 Task: Open a blank worksheet and write heading  Make a employee details data  Add 10 employee name:-  'Ethan Reynolds, Olivia Thompson, Benjamin Martinez, Emma Davis, Alexander Mitchell, Ava Rodriguez, Daniel Anderson, Mia Lewis, Christopher Scott, Sophia Harris.'in January Last week sales are  1000 to 1010. Department:-  Sales, HR, Finance, Marketing, IT, Operations, Finance, HR, Sales, Marketing. Position:-  Sales Manager, HR Manager, Accountant, Marketing Specialist, IT Specialist, Operations Manager, Financial Analyst, HR Assistant, Sales Representative, Marketing Assistant.Salary (USD):-  5000,4500,4000, 3800, 4200, 5200, 3800, 2800, 3200, 2500.Start Date:-  1/15/2020,7/1/2019, 3/10/2021,2/5/2022, 11/30/2018,6/15/2020, 9/1/2021,4/20/2022, 2/10/2019,9/5/2020. Save page analysisSalesPerformance
Action: Key pressed <Key.shift><Key.shift><Key.shift><Key.shift><Key.shift><Key.shift><Key.shift><Key.shift><Key.shift><Key.shift><Key.shift><Key.shift><Key.shift><Key.shift><Key.shift><Key.shift><Key.shift><Key.shift><Key.shift>Make<Key.space>a<Key.space><Key.shift><Key.shift>Employee<Key.space><Key.shift><Key.shift><Key.shift><Key.shift><Key.shift><Key.shift><Key.shift><Key.shift><Key.shift><Key.shift><Key.shift><Key.shift><Key.shift>Details<Key.space><Key.shift>Data<Key.enter><Key.shift><Key.shift><Key.shift><Key.shift><Key.shift><Key.shift><Key.shift><Key.shift><Key.shift>Names<Key.enter><Key.shift><Key.shift><Key.shift><Key.shift><Key.shift><Key.shift>Ethan<Key.space><Key.shift>Reynolds<Key.enter><Key.shift>Olivia<Key.space><Key.shift>Thompson<Key.enter><Key.shift>Benjamin<Key.space><Key.shift>Martinez<Key.enter><Key.shift>Emma<Key.space><Key.shift>Davis<Key.enter><Key.shift><Key.shift><Key.shift>Alexander<Key.space><Key.shift><Key.shift>Mitchell<Key.enter><Key.shift>Ava<Key.space><Key.shift>Rodriguez<Key.enter><Key.shift>Daniel<Key.space><Key.shift>Anderson<Key.enter><Key.shift><Key.shift><Key.shift><Key.shift><Key.shift><Key.shift><Key.shift><Key.shift><Key.shift><Key.shift><Key.shift><Key.shift><Key.shift><Key.shift><Key.shift><Key.shift><Key.shift><Key.shift><Key.shift><Key.shift><Key.shift><Key.shift><Key.shift><Key.shift><Key.shift>Mia<Key.space><Key.shift>Lw<Key.backspace>ewis<Key.space><Key.backspace><Key.enter><Key.shift>Christopher<Key.enter>
Screenshot: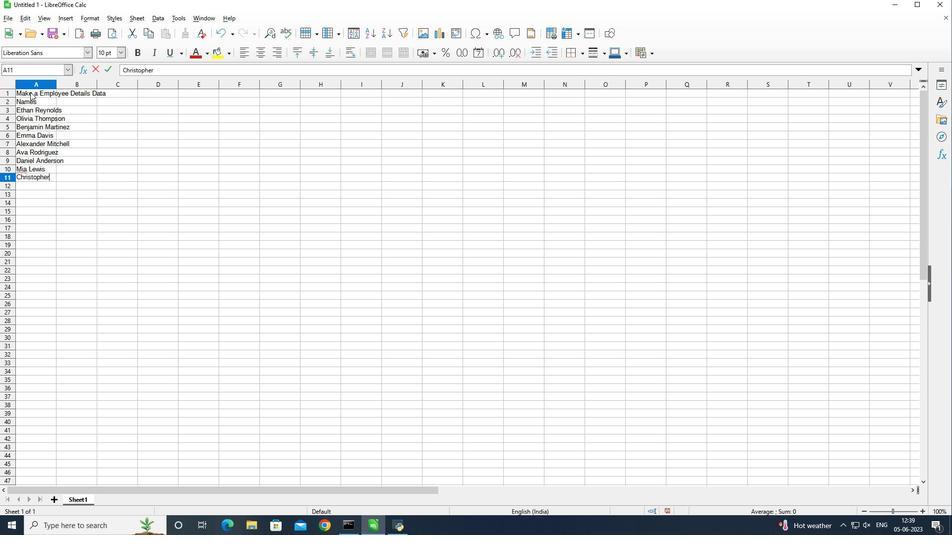 
Action: Mouse moved to (48, 178)
Screenshot: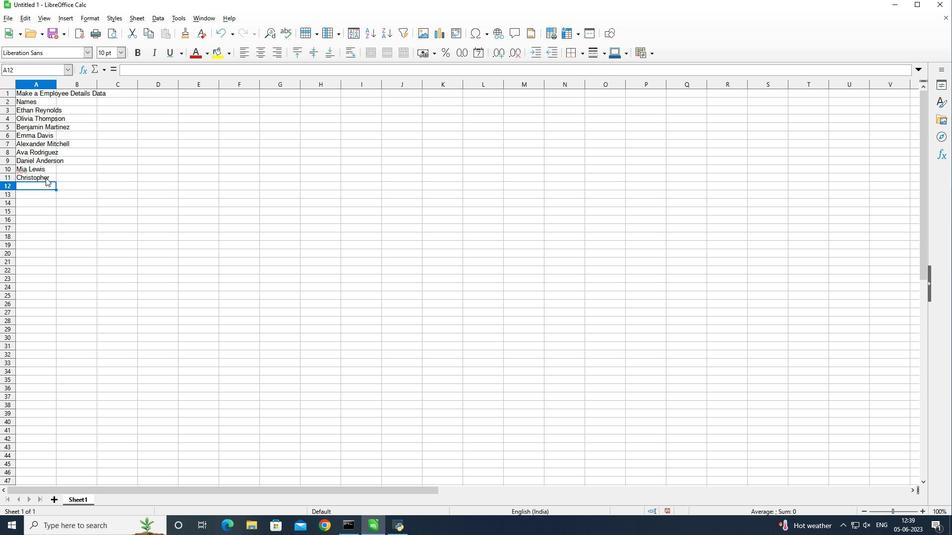 
Action: Mouse pressed left at (48, 178)
Screenshot: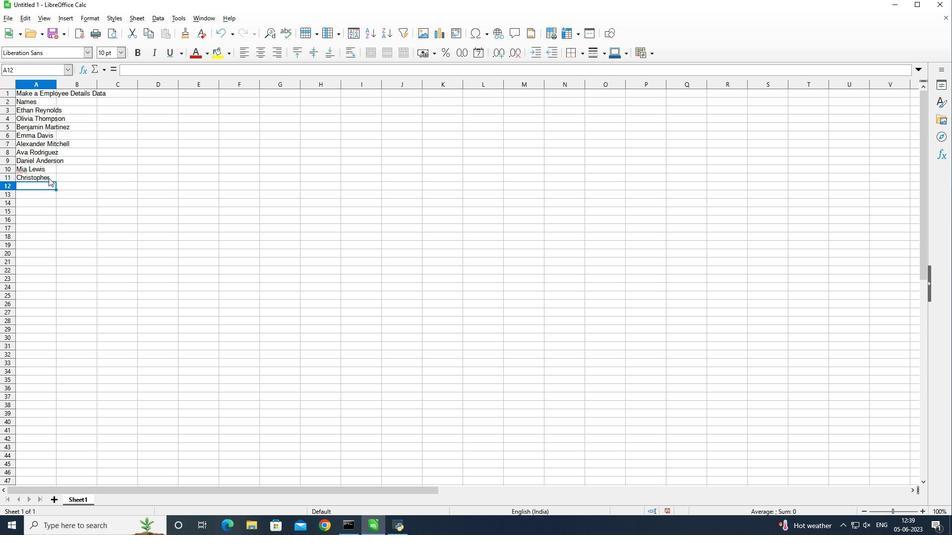 
Action: Mouse pressed left at (48, 178)
Screenshot: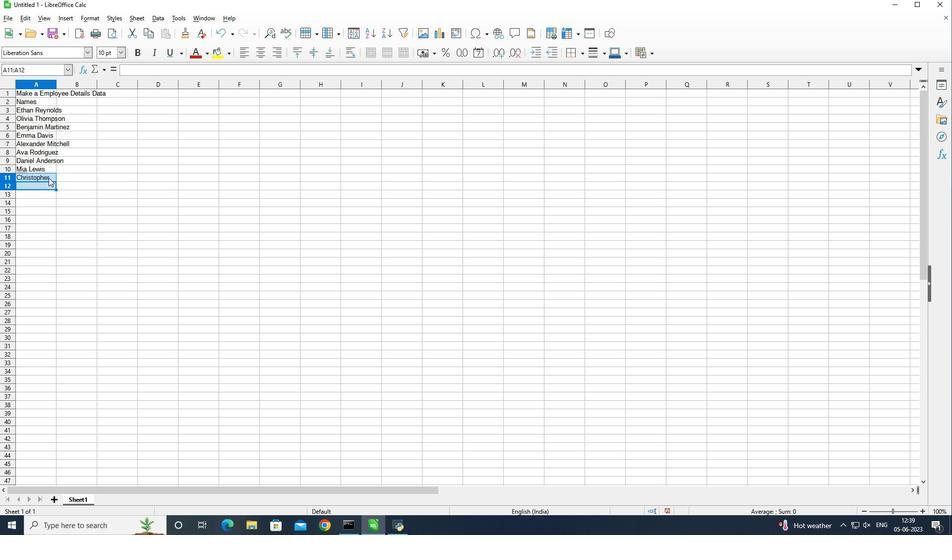 
Action: Mouse moved to (44, 186)
Screenshot: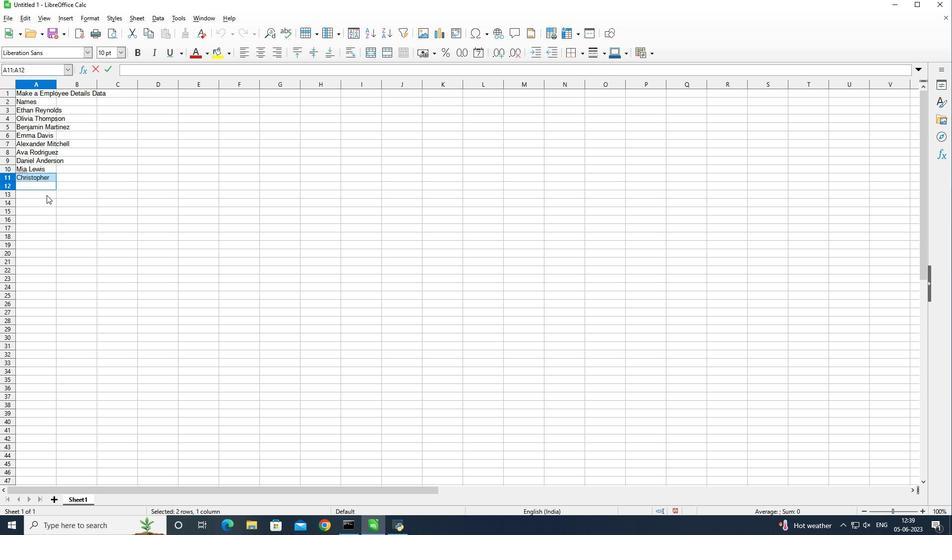 
Action: Mouse pressed left at (44, 186)
Screenshot: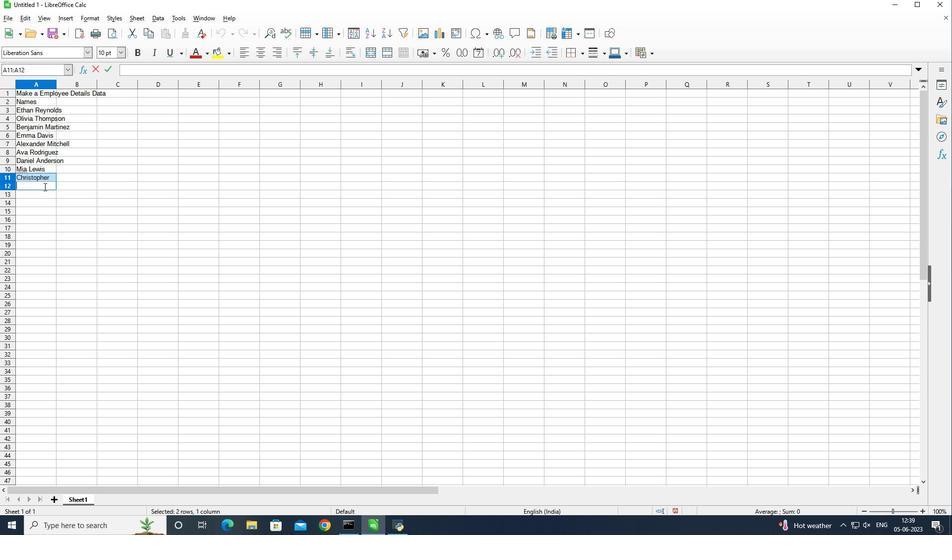 
Action: Mouse moved to (85, 52)
Screenshot: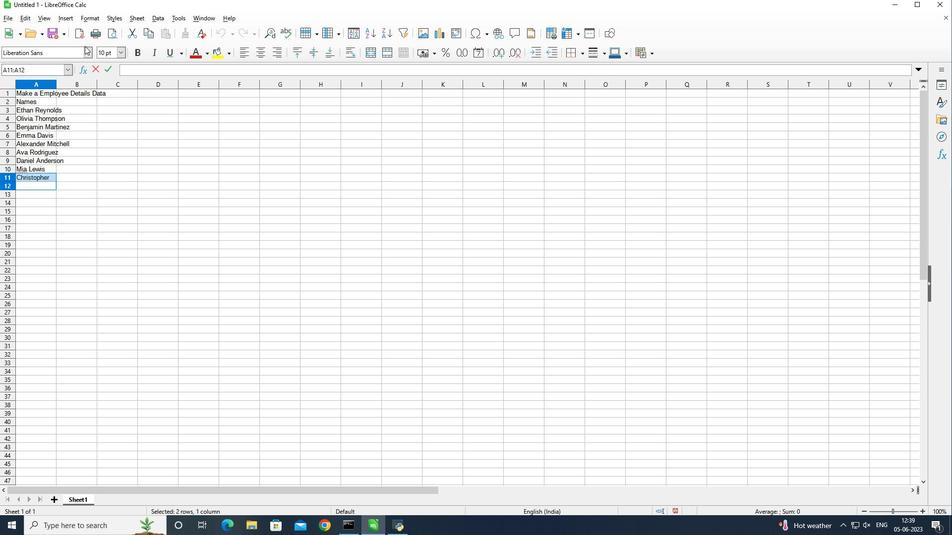 
Action: Mouse pressed left at (85, 52)
Screenshot: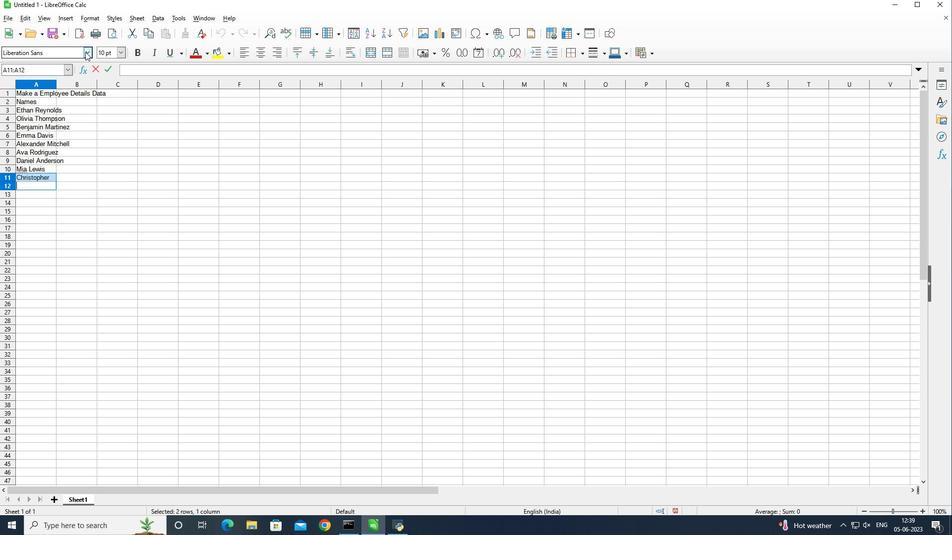 
Action: Mouse moved to (194, 133)
Screenshot: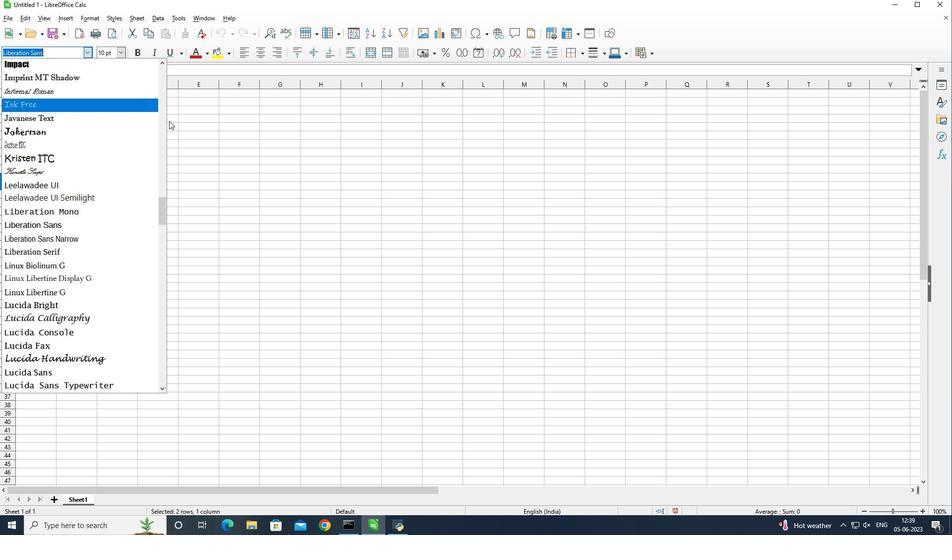 
Action: Mouse pressed left at (194, 133)
Screenshot: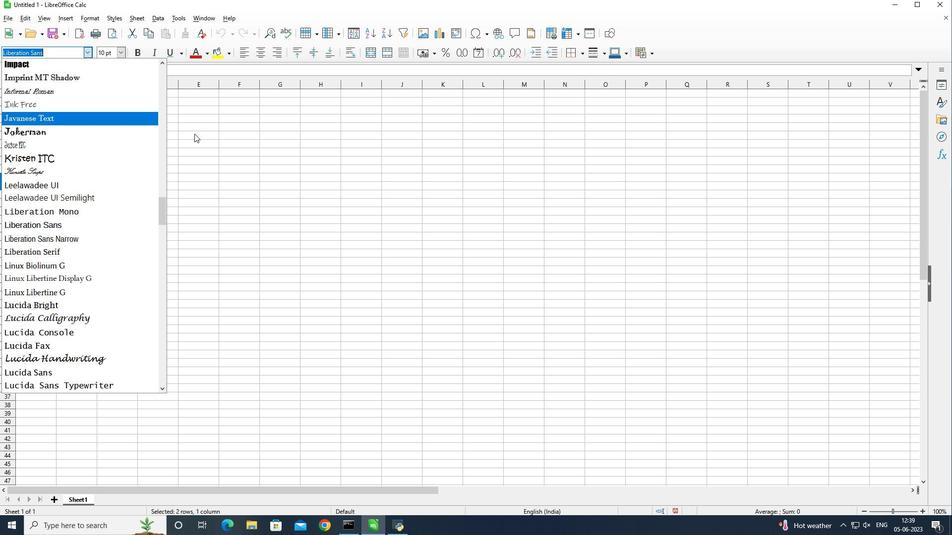 
Action: Mouse moved to (58, 177)
Screenshot: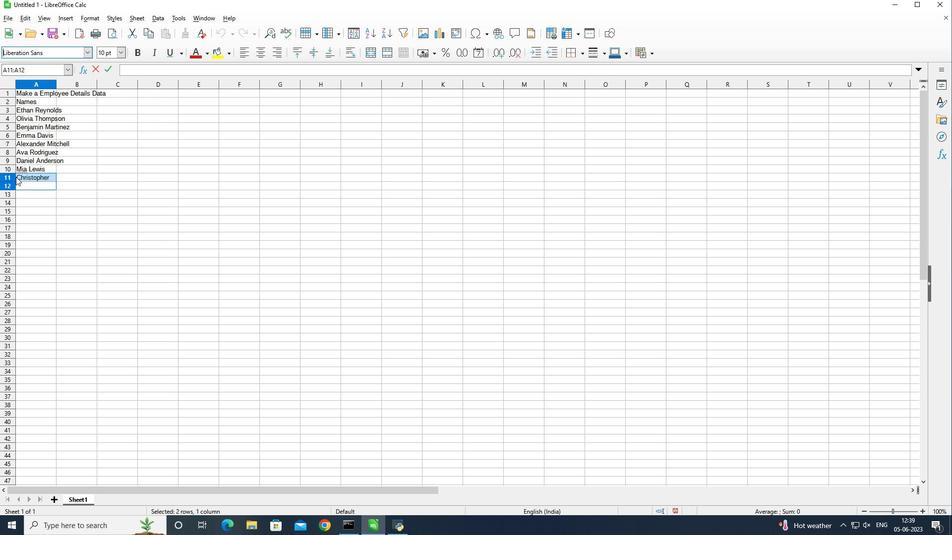 
Action: Mouse pressed left at (58, 177)
Screenshot: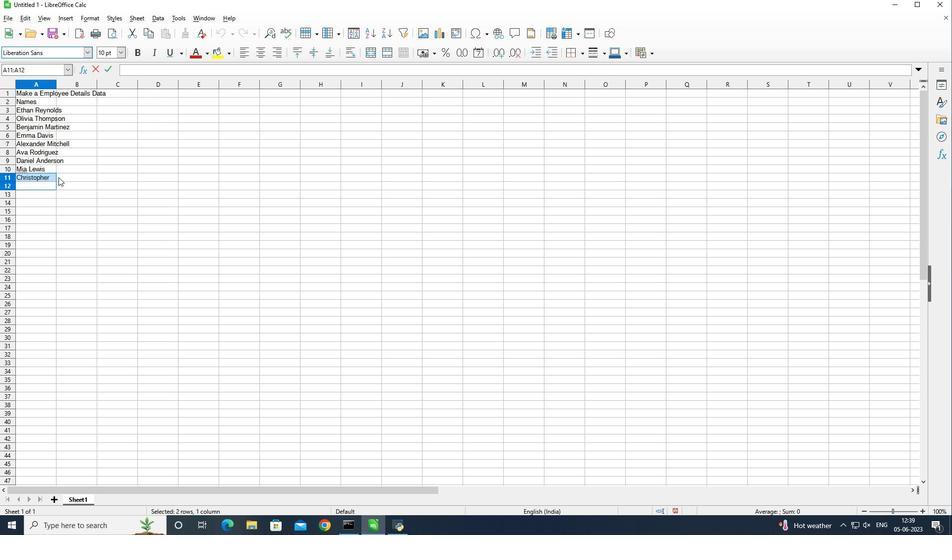 
Action: Mouse moved to (50, 179)
Screenshot: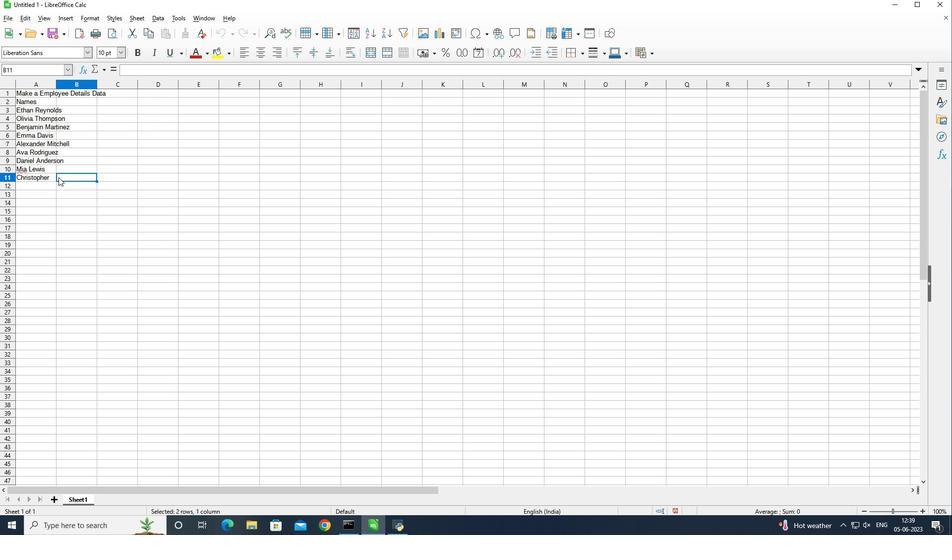
Action: Mouse pressed left at (50, 179)
Screenshot: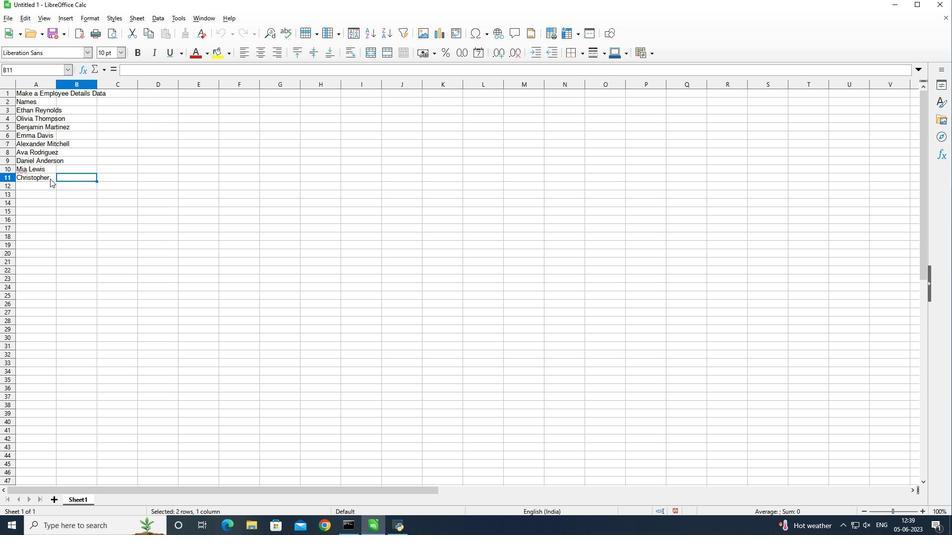 
Action: Mouse moved to (48, 178)
Screenshot: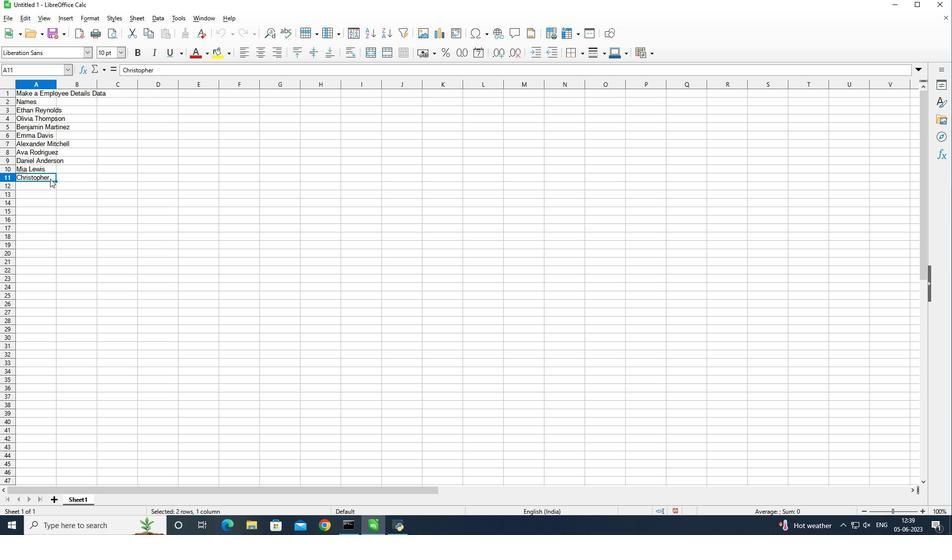 
Action: Mouse pressed left at (48, 178)
Screenshot: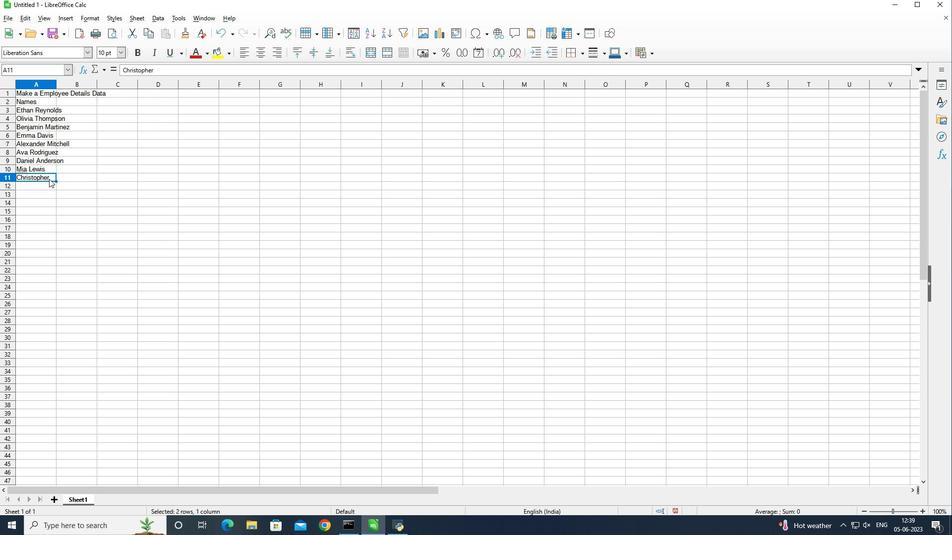 
Action: Mouse pressed left at (48, 178)
Screenshot: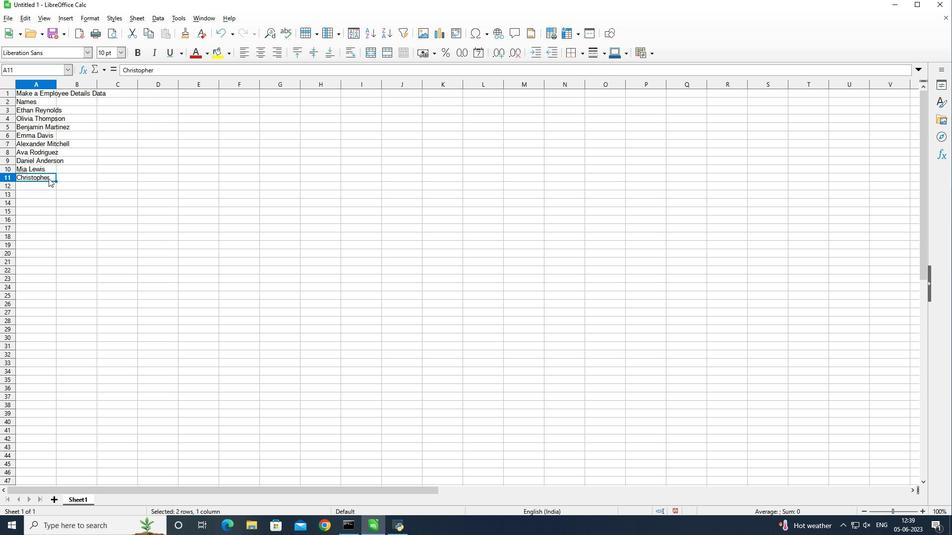 
Action: Mouse moved to (49, 177)
Screenshot: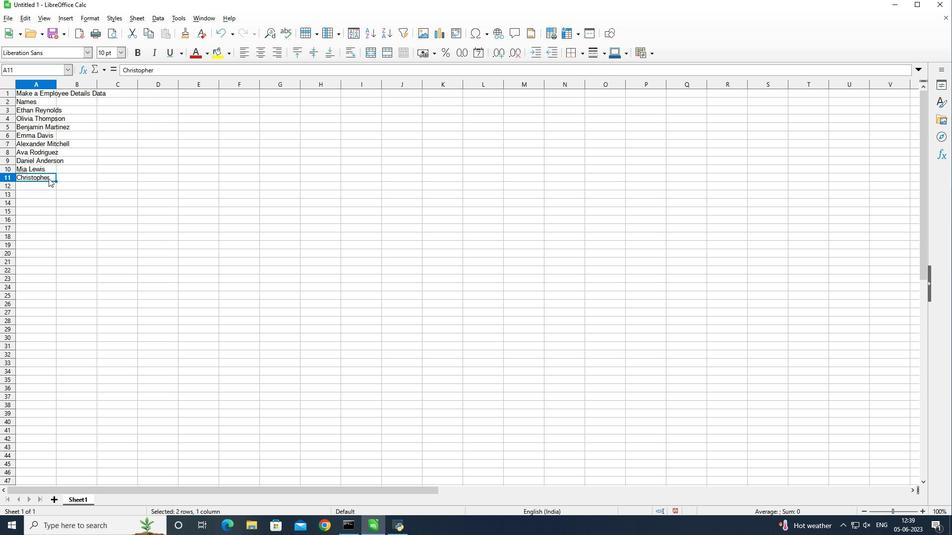 
Action: Mouse pressed left at (49, 177)
Screenshot: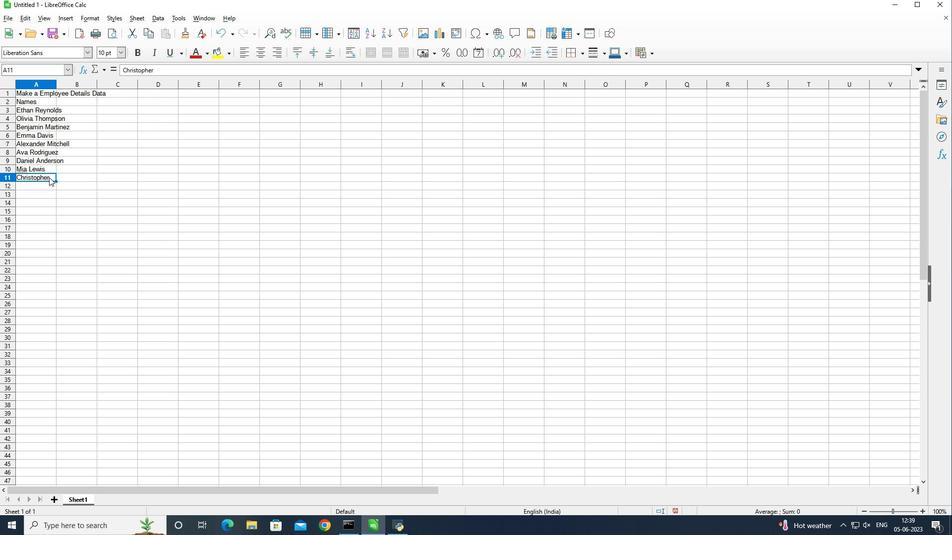 
Action: Mouse pressed left at (49, 177)
Screenshot: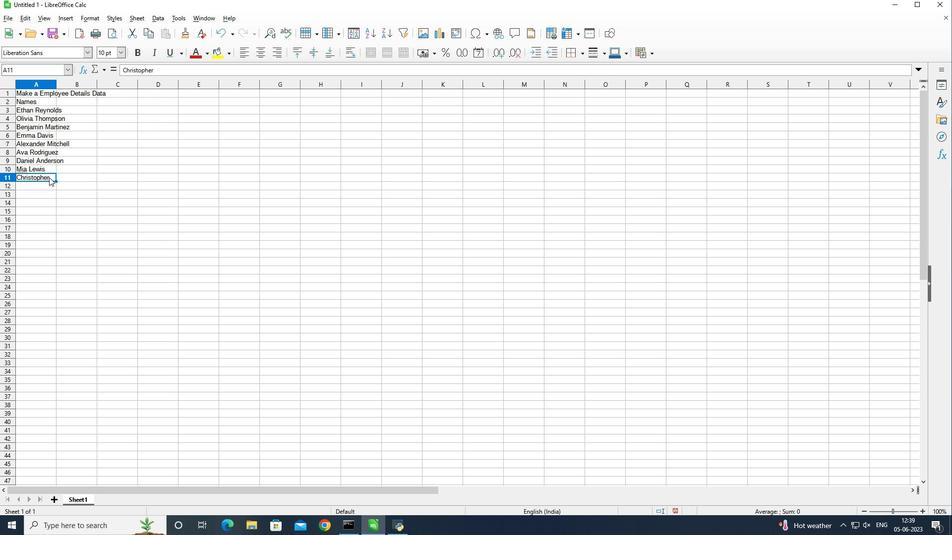 
Action: Mouse moved to (44, 177)
Screenshot: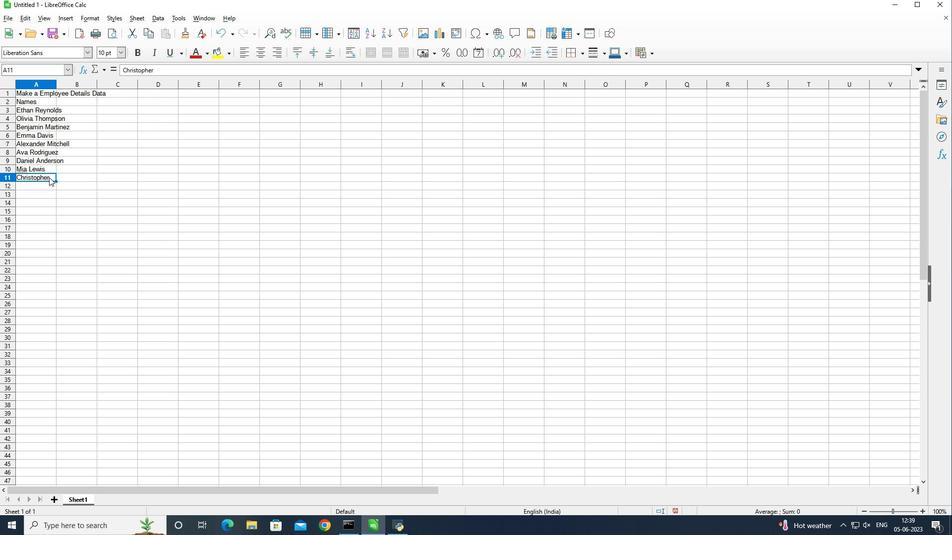 
Action: Mouse pressed left at (44, 177)
Screenshot: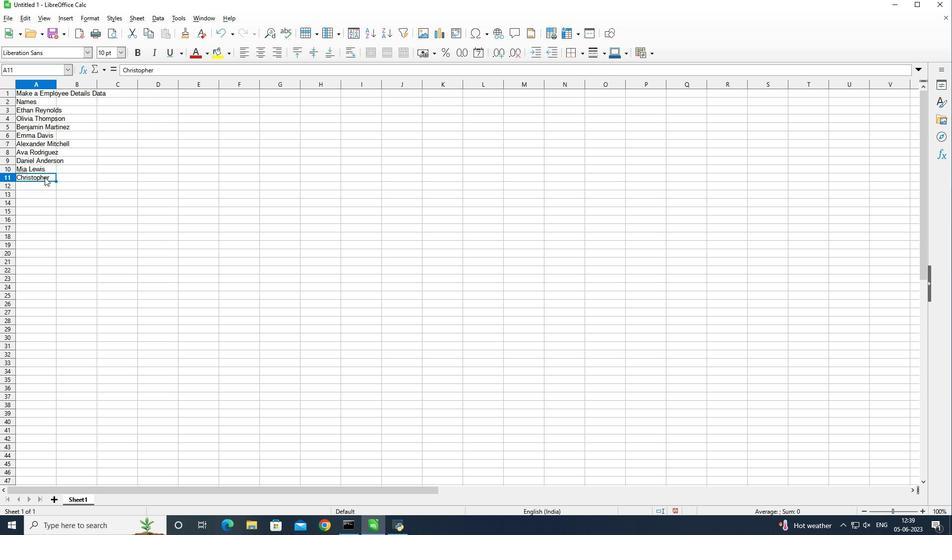 
Action: Mouse pressed left at (44, 177)
Screenshot: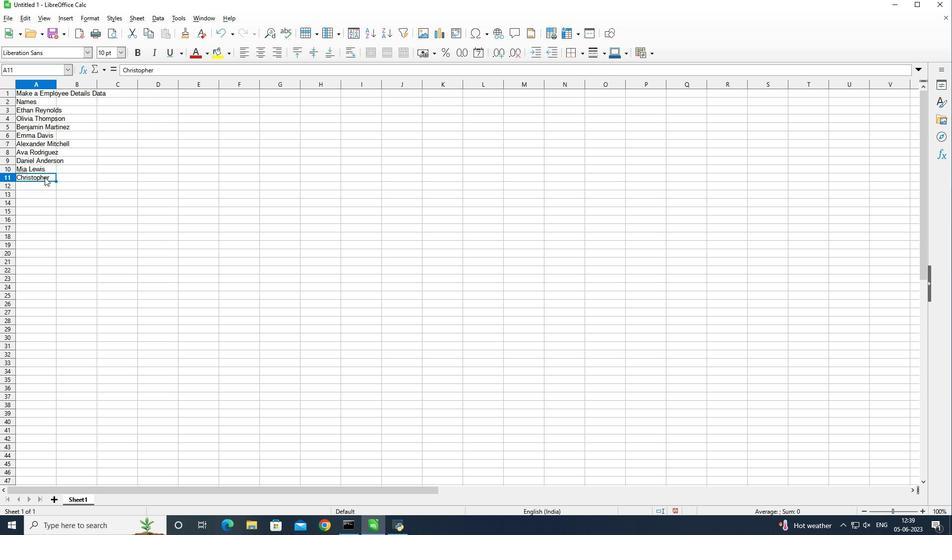
Action: Mouse moved to (44, 183)
Screenshot: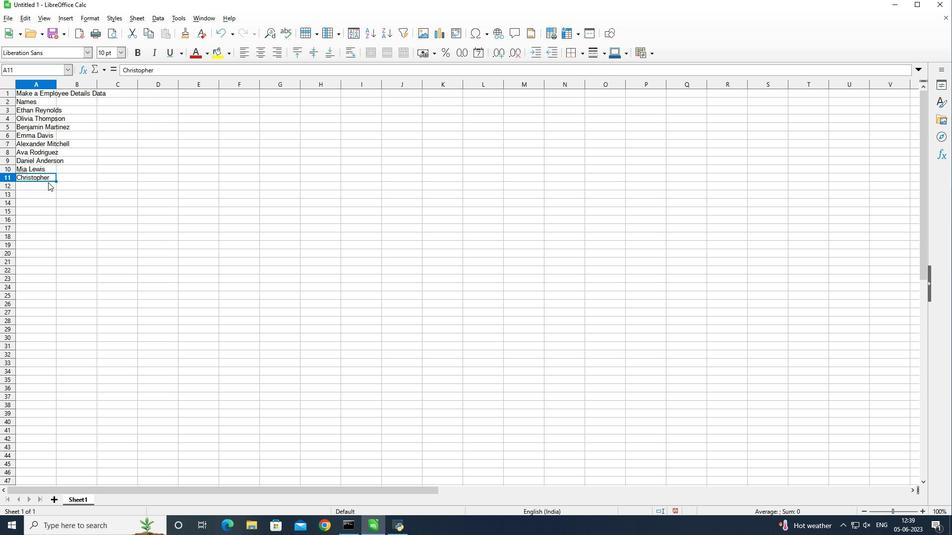 
Action: Mouse pressed left at (44, 183)
Screenshot: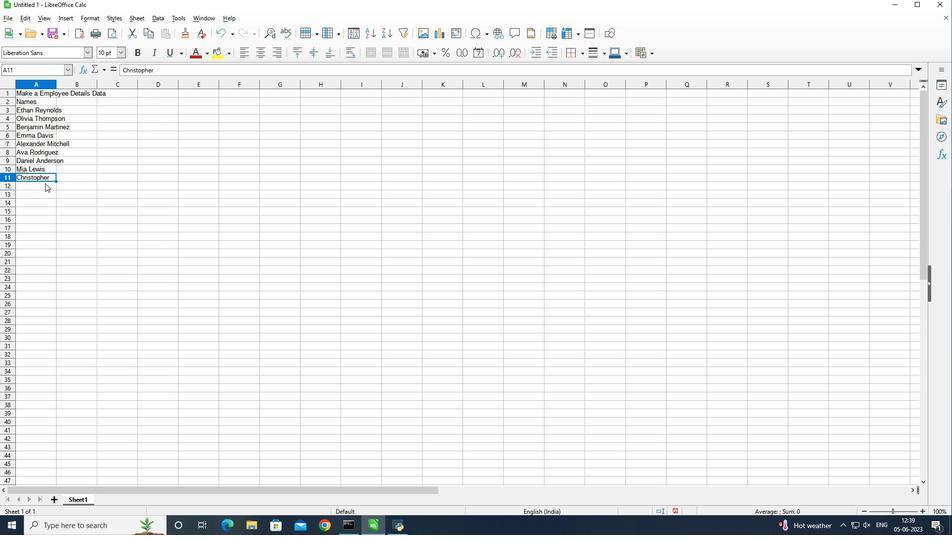 
Action: Mouse moved to (46, 175)
Screenshot: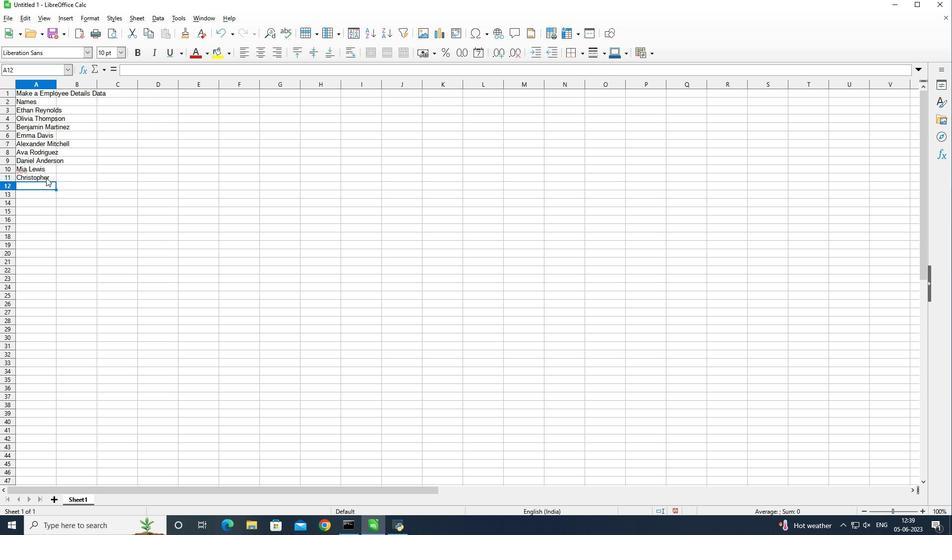 
Action: Mouse pressed left at (46, 175)
Screenshot: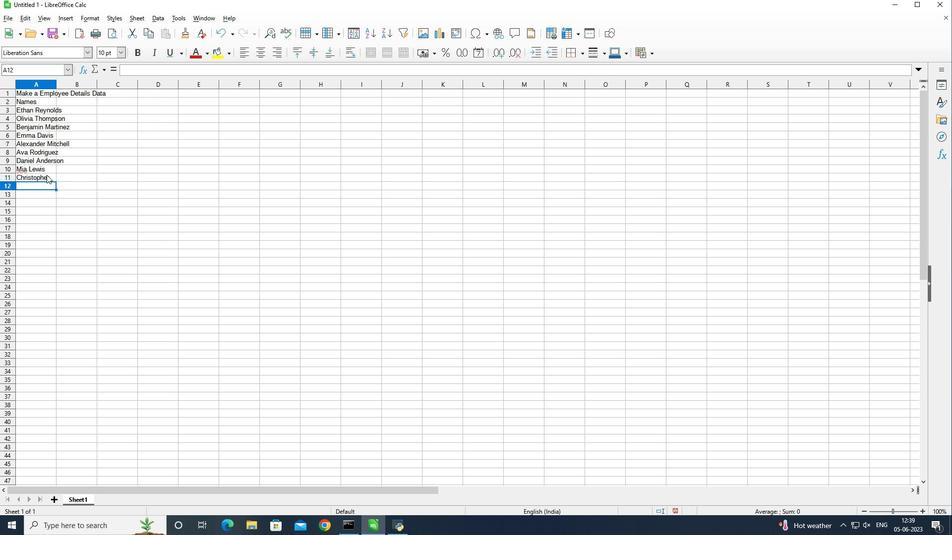 
Action: Mouse pressed left at (46, 175)
Screenshot: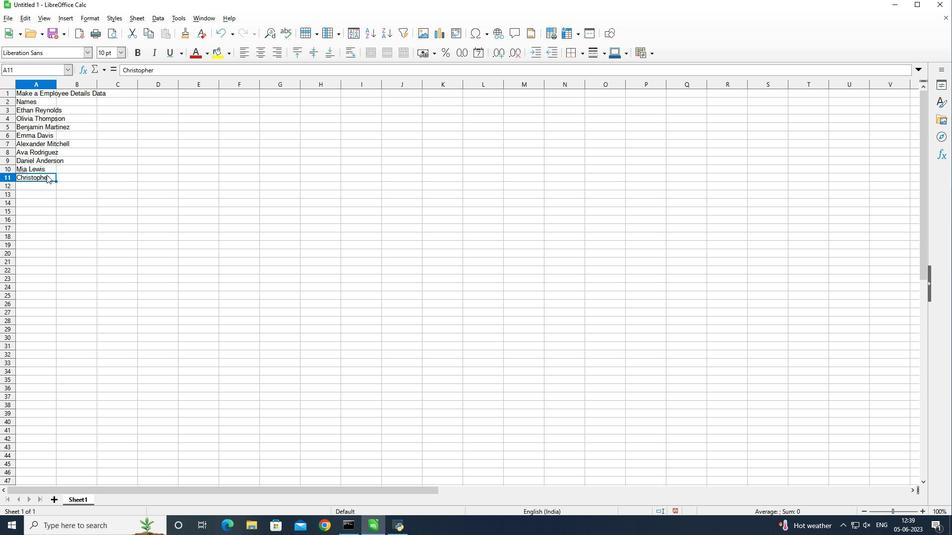 
Action: Mouse pressed left at (46, 175)
Screenshot: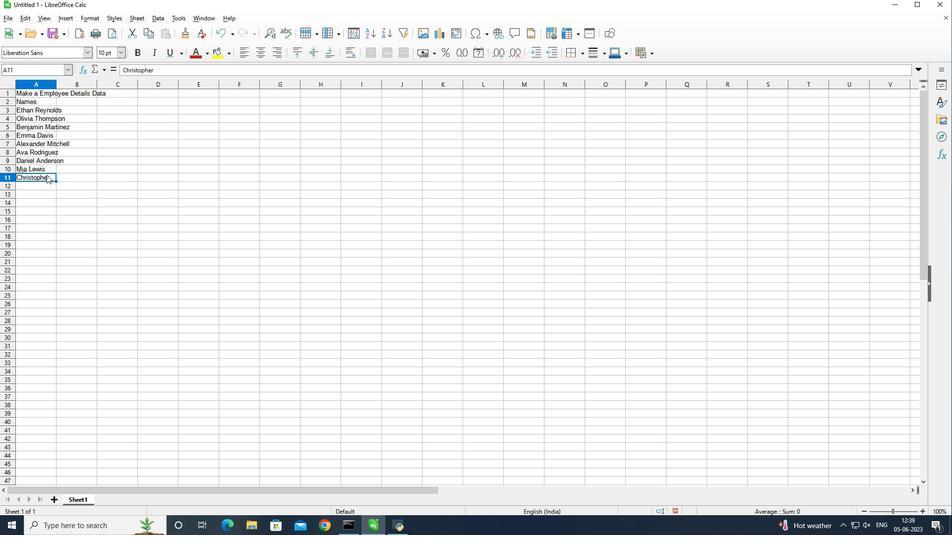 
Action: Mouse moved to (46, 175)
Screenshot: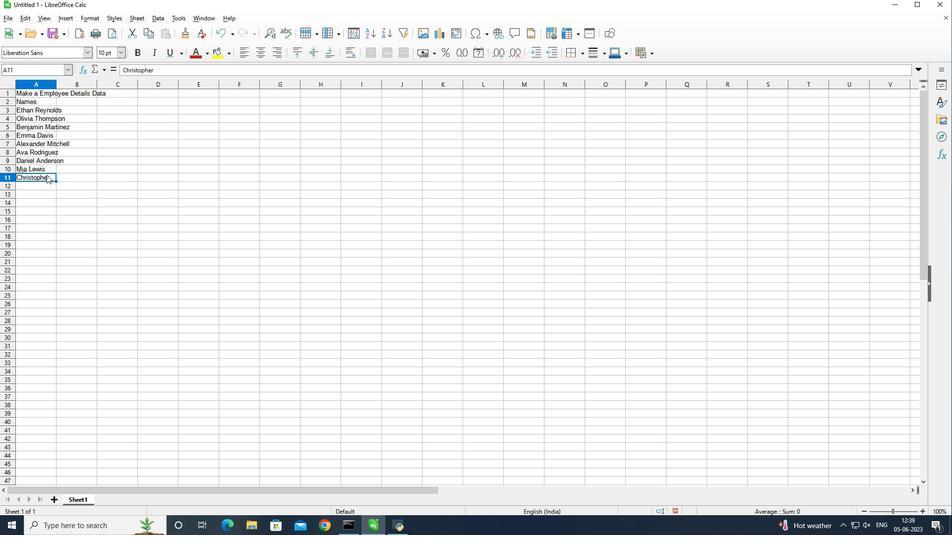 
Action: Mouse pressed left at (46, 175)
Screenshot: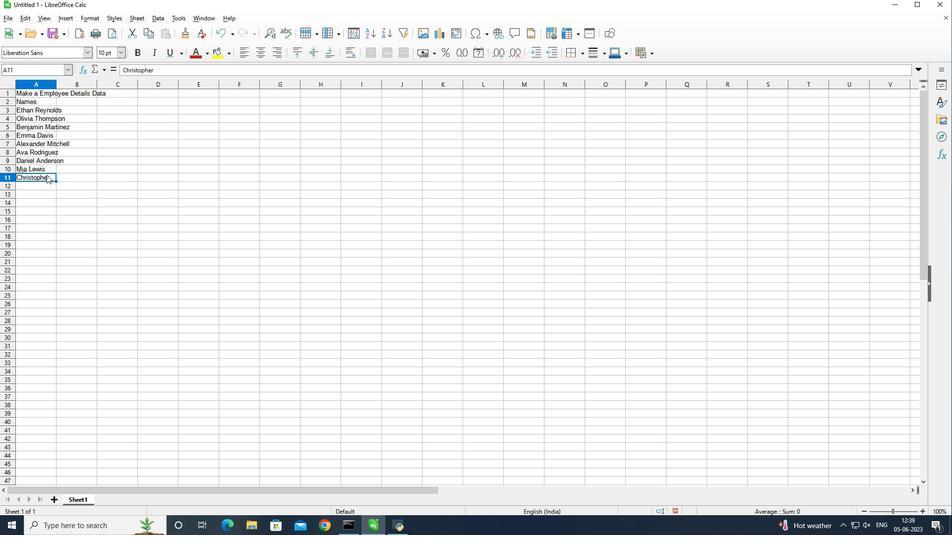 
Action: Mouse moved to (47, 179)
Screenshot: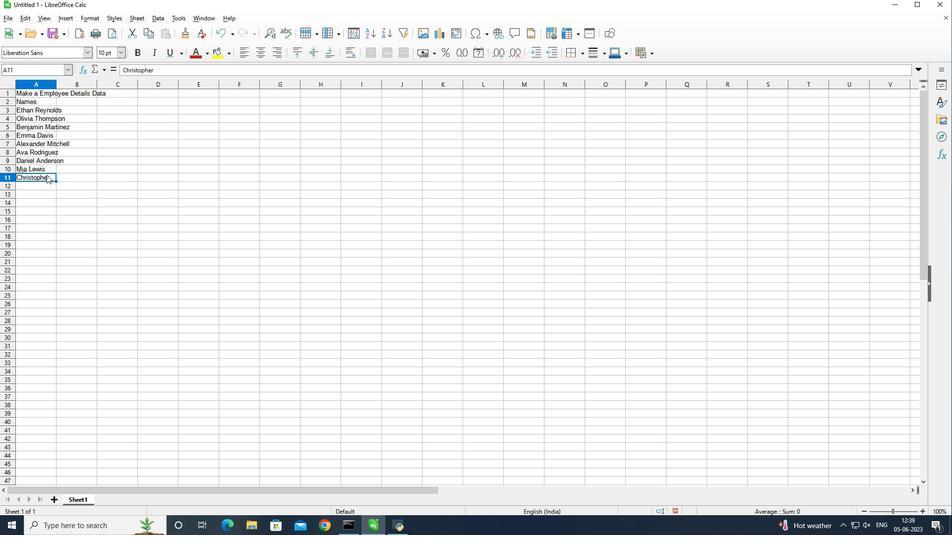 
Action: Mouse pressed left at (47, 179)
Screenshot: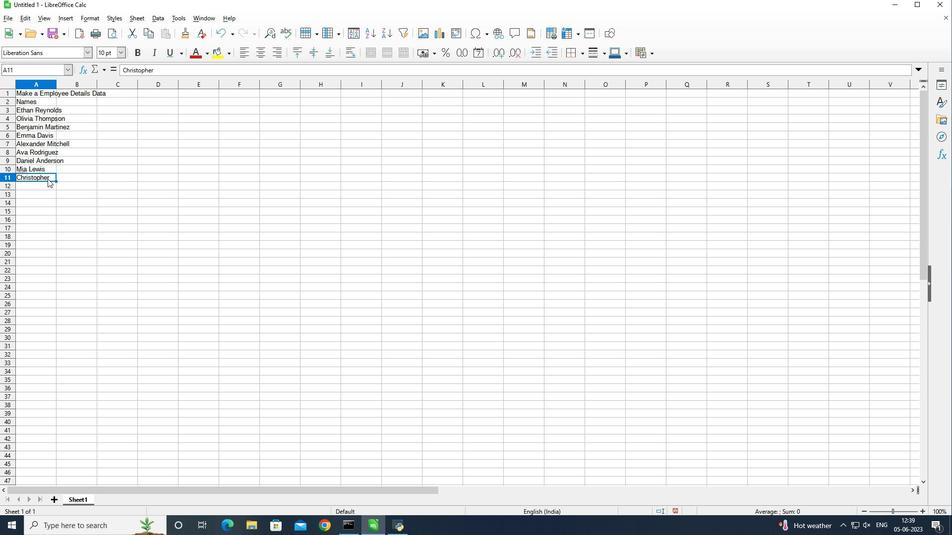 
Action: Mouse pressed left at (47, 179)
Screenshot: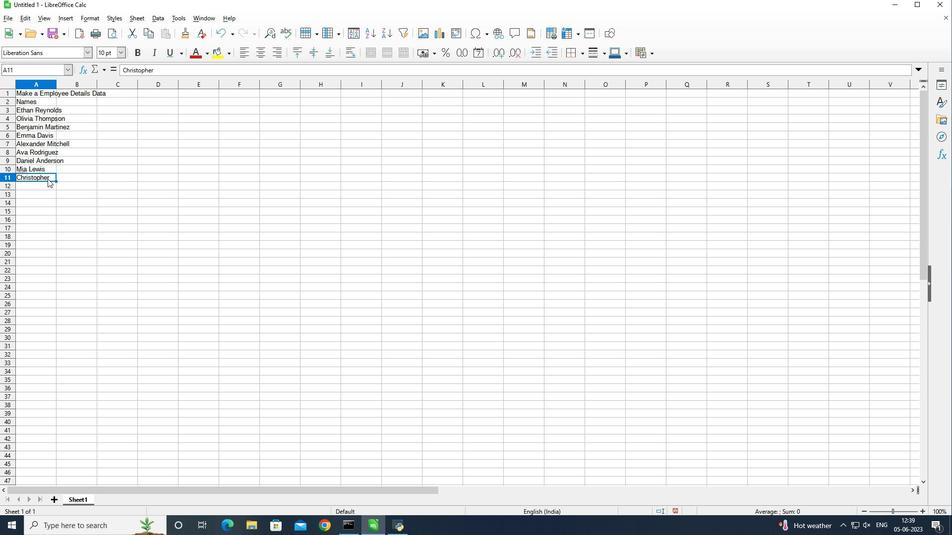 
Action: Mouse moved to (134, 104)
Screenshot: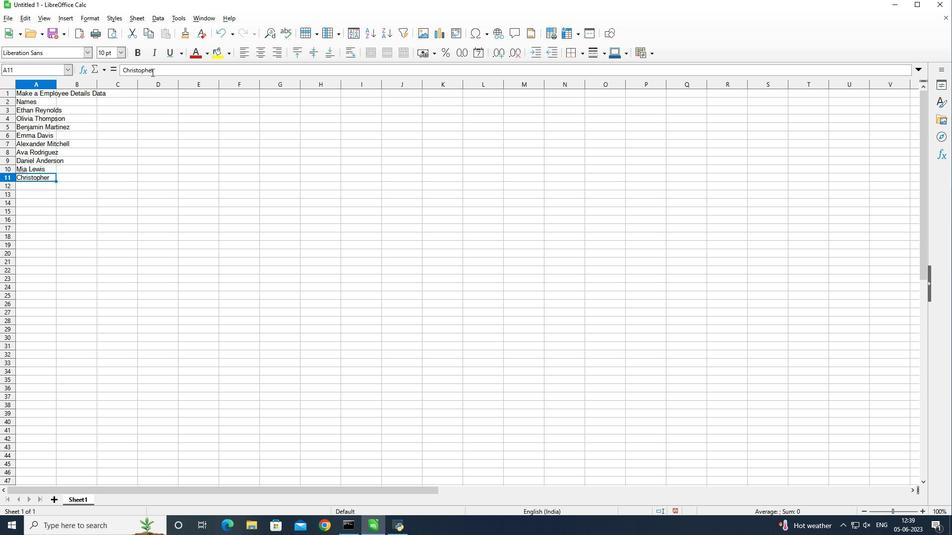 
Action: Key pressed <Key.shift>C
Screenshot: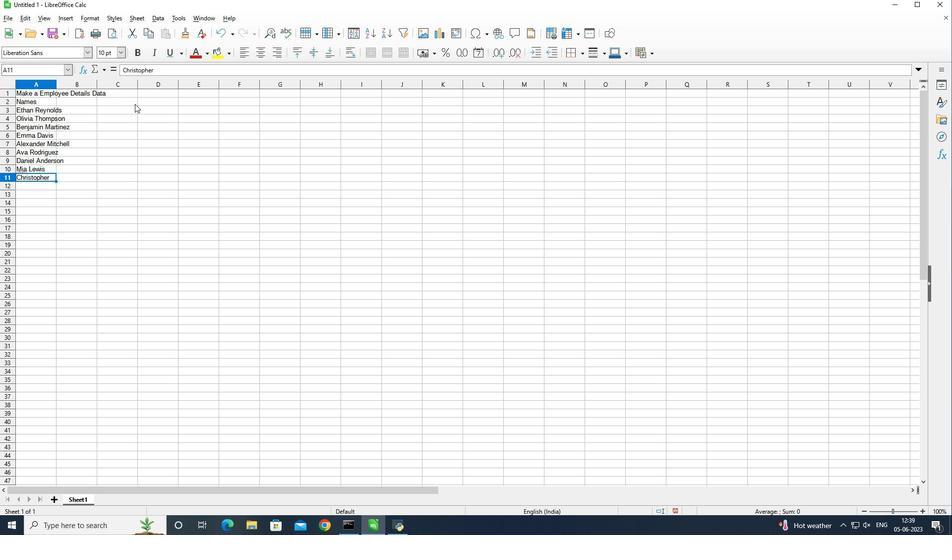 
Action: Mouse moved to (68, 208)
Screenshot: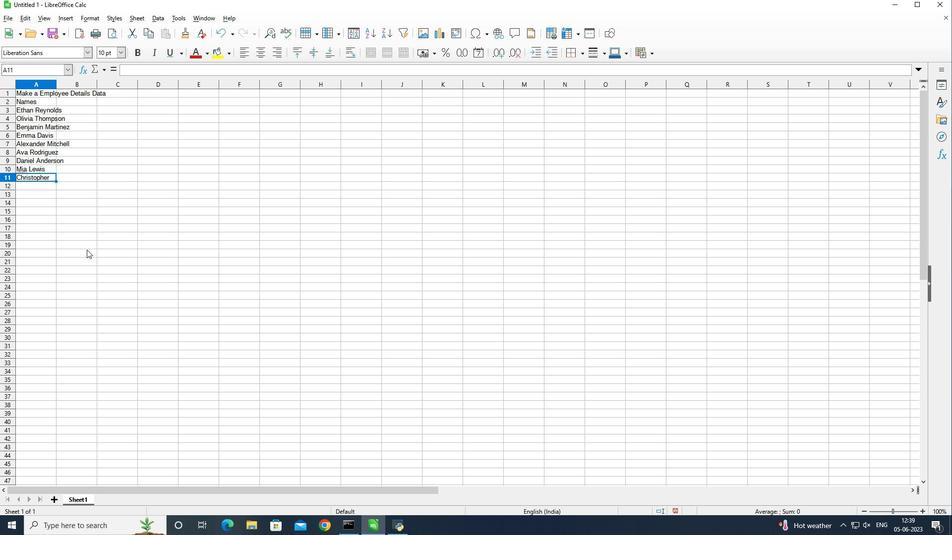 
Action: Mouse pressed left at (68, 208)
Screenshot: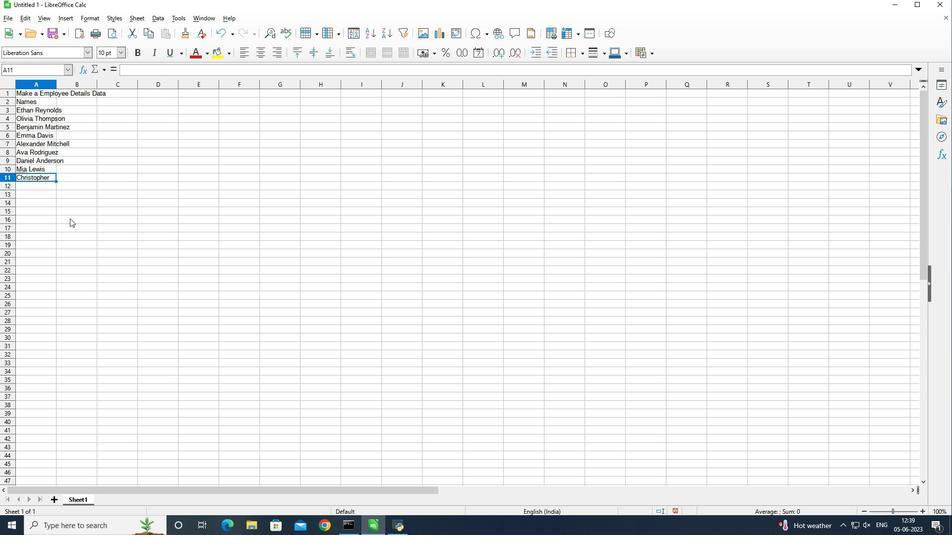 
Action: Mouse moved to (49, 179)
Screenshot: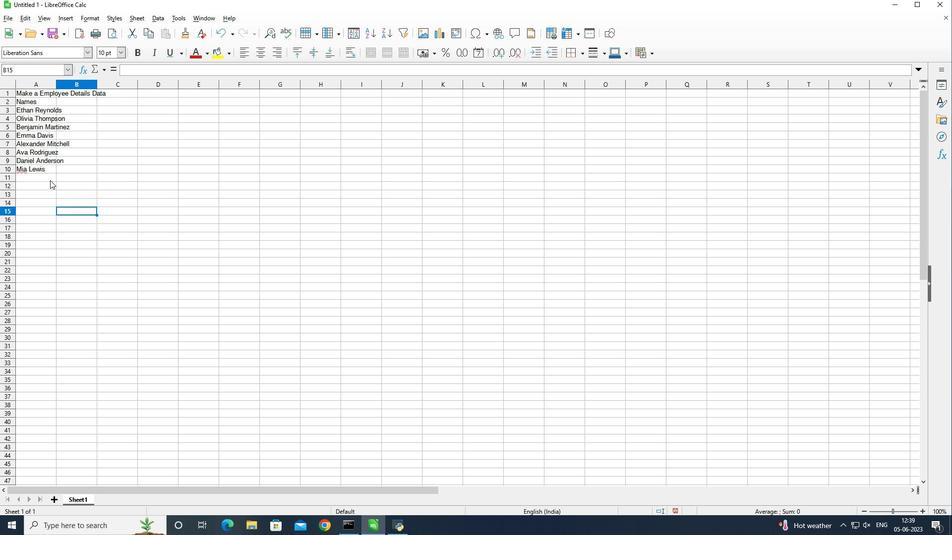 
Action: Mouse pressed left at (49, 179)
Screenshot: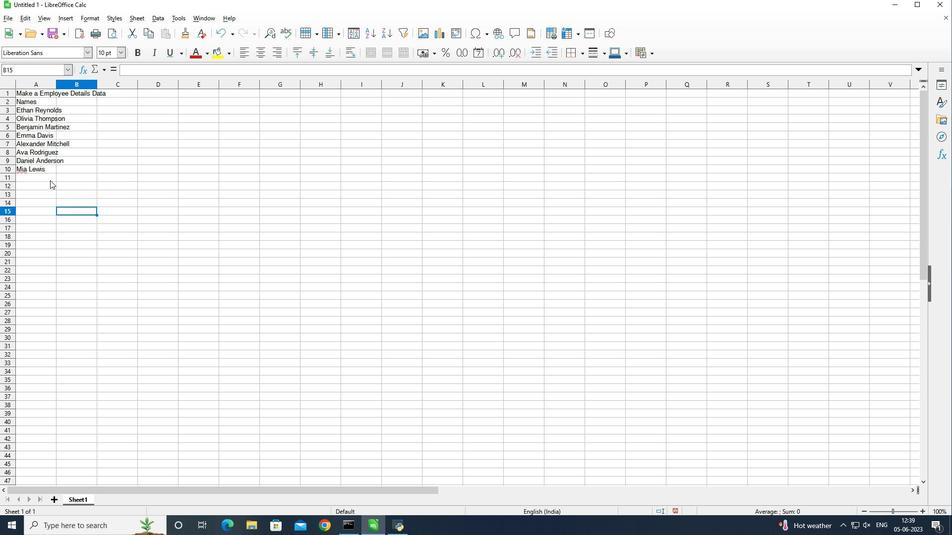 
Action: Key pressed <Key.shift>Christopher<Key.space><Key.shift><Key.shift><Key.shift>Scott<Key.enter><Key.shift>Sophia<Key.space><Key.shift>Harris
Screenshot: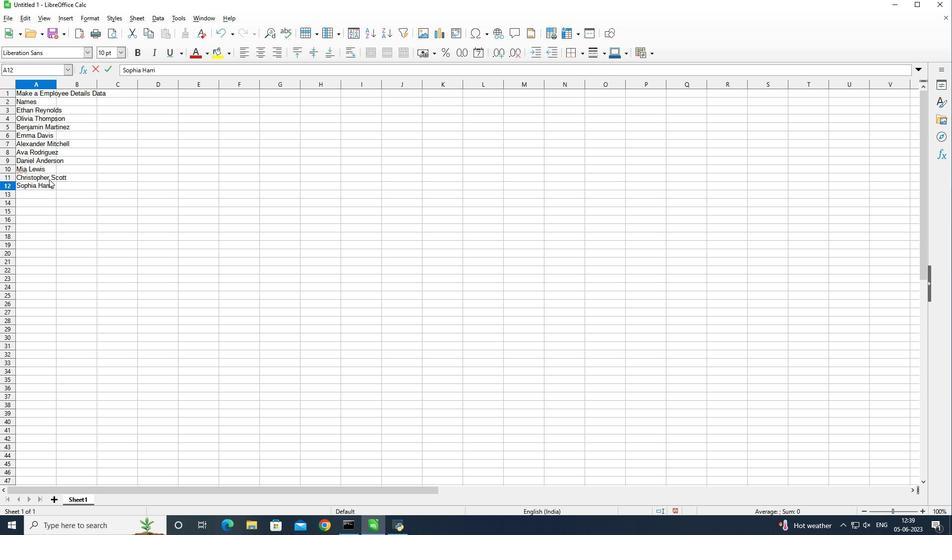 
Action: Mouse moved to (78, 103)
Screenshot: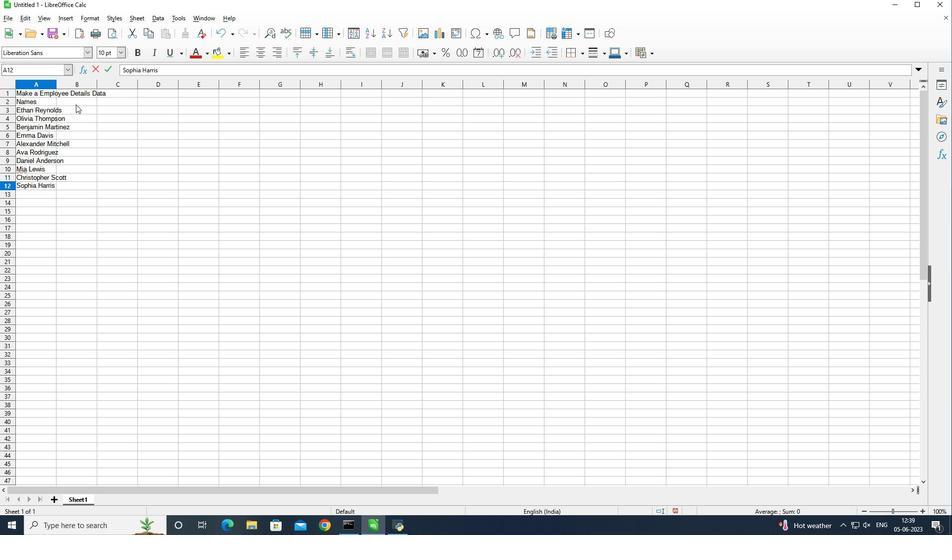 
Action: Mouse pressed left at (78, 103)
Screenshot: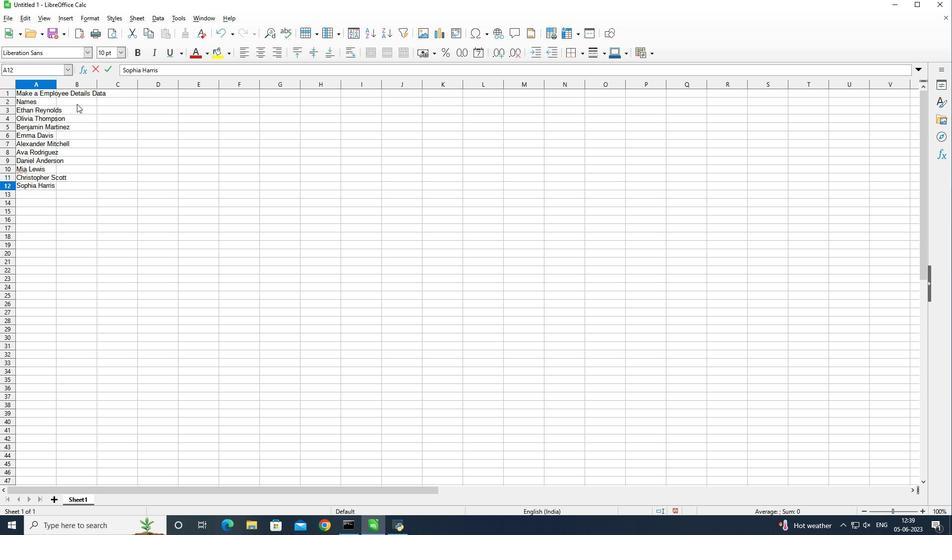 
Action: Mouse moved to (56, 83)
Screenshot: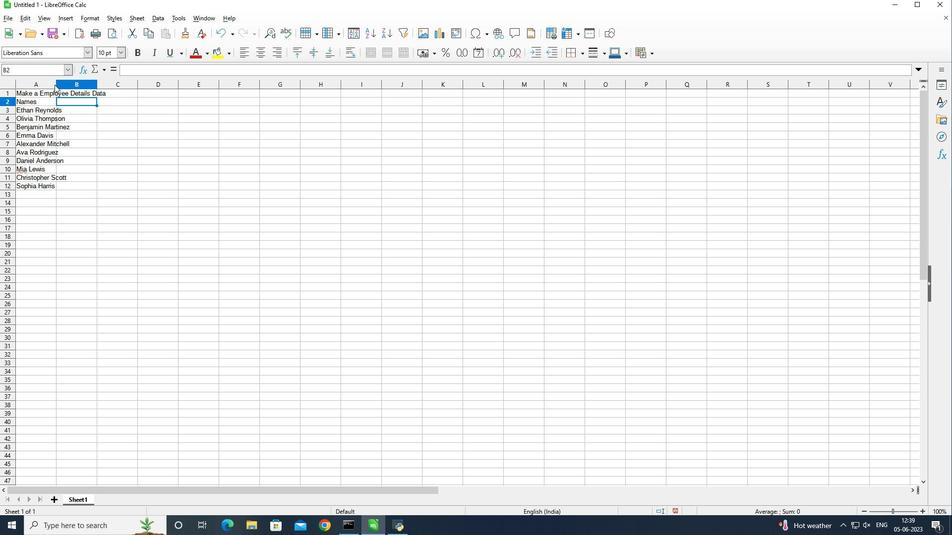 
Action: Mouse pressed left at (56, 83)
Screenshot: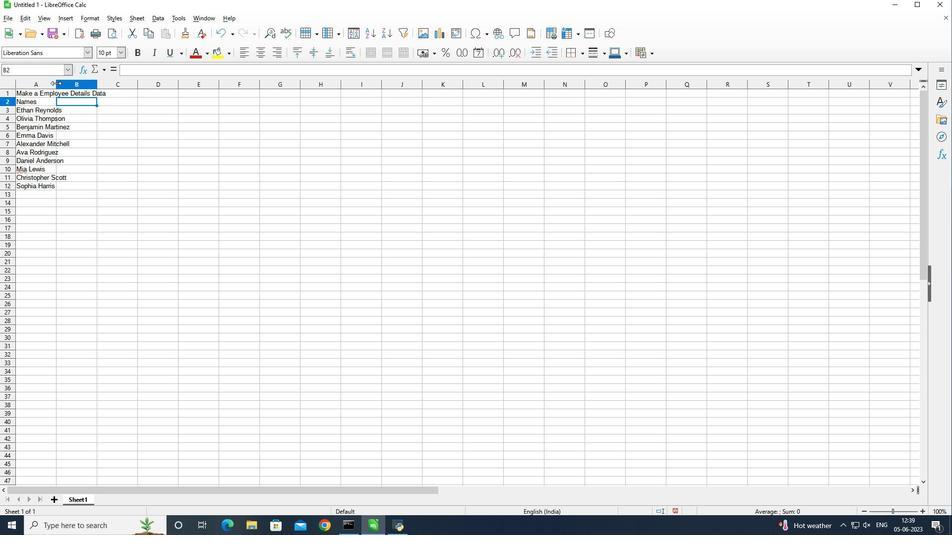 
Action: Mouse moved to (144, 123)
Screenshot: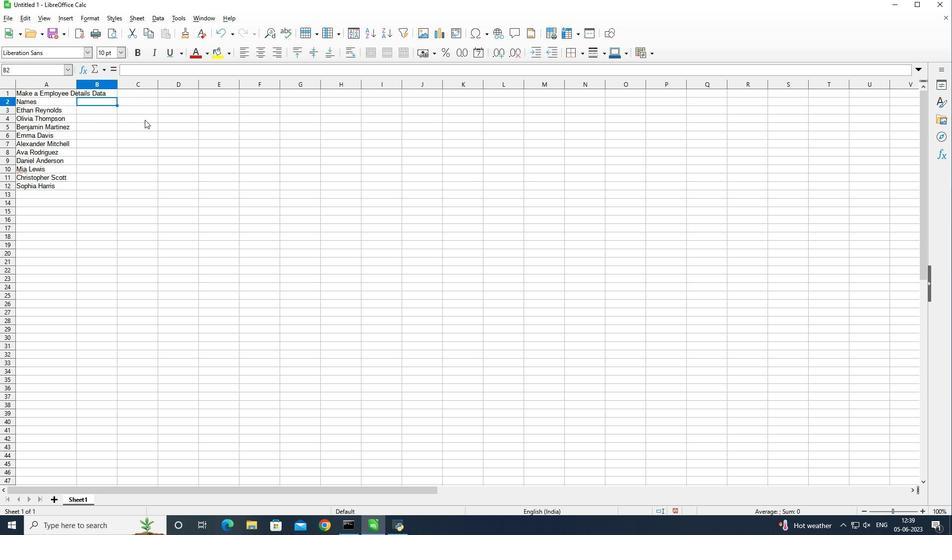 
Action: Key pressed <Key.shift>Last<Key.space><Key.shift>Week<Key.space><Key.shift>Sales<Key.space>of<Key.space><Key.shift>January<Key.enter>
Screenshot: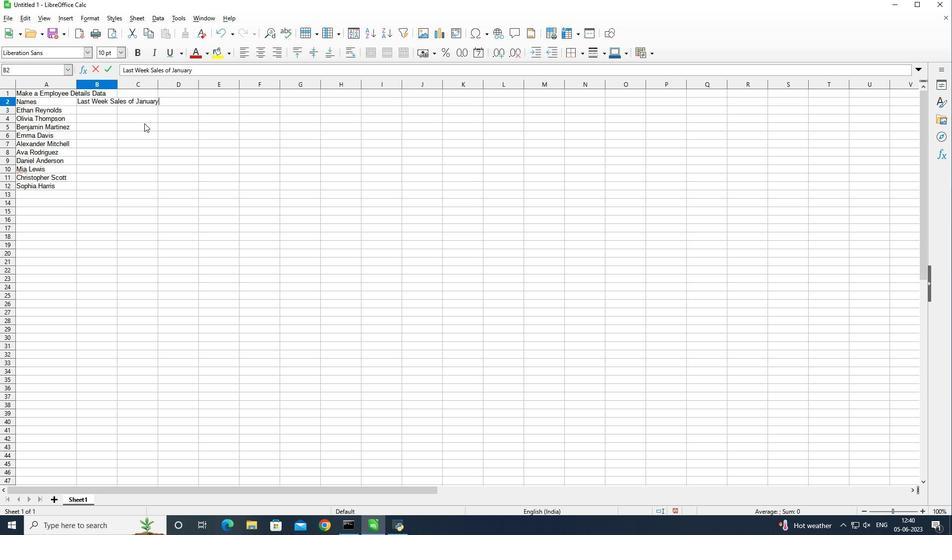 
Action: Mouse moved to (117, 86)
Screenshot: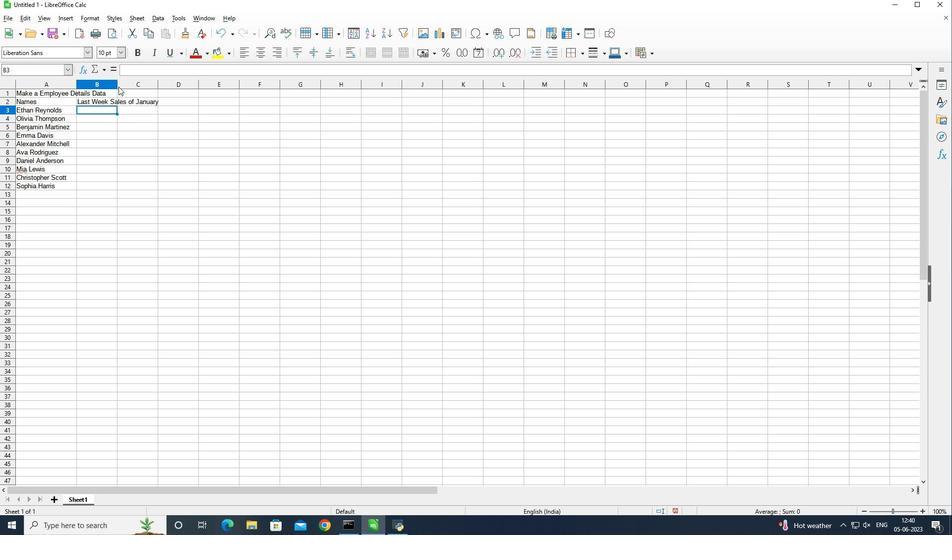 
Action: Mouse pressed left at (117, 86)
Screenshot: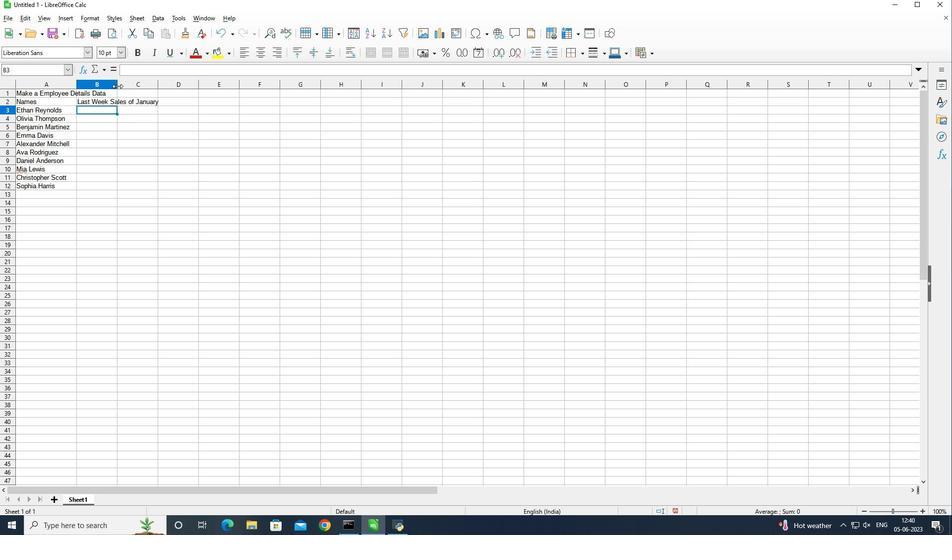 
Action: Mouse moved to (180, 150)
Screenshot: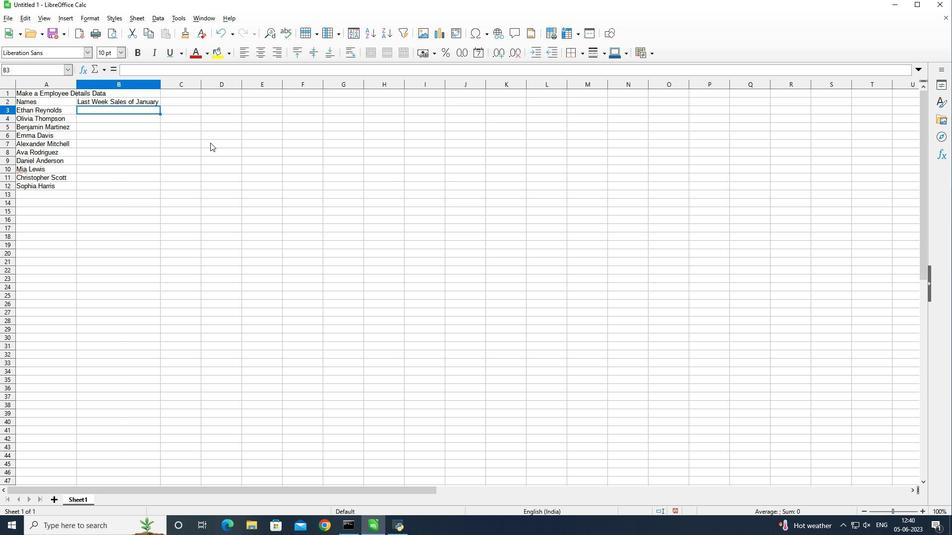 
Action: Key pressed 1001<Key.enter>1002<Key.enter>1003<Key.enter>1004<Key.enter>1005<Key.enter>1006<Key.enter>1007<Key.enter>1008<Key.enter>1009<Key.enter>100<Key.backspace>10<Key.enter>
Screenshot: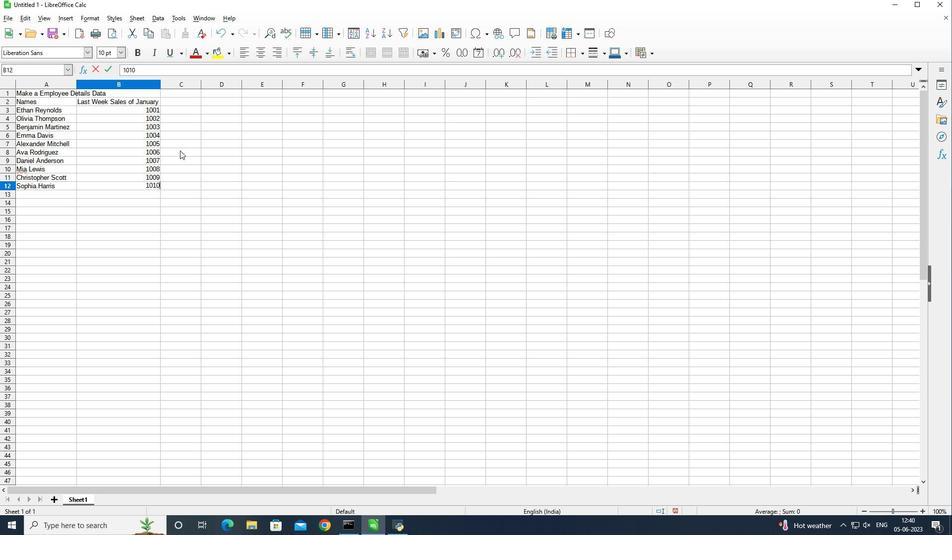 
Action: Mouse moved to (192, 103)
Screenshot: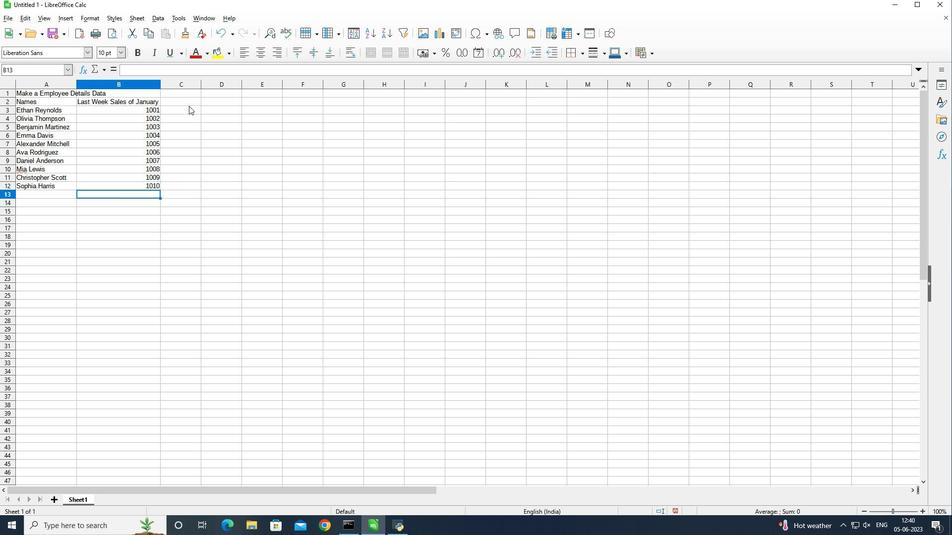 
Action: Mouse pressed left at (192, 103)
Screenshot: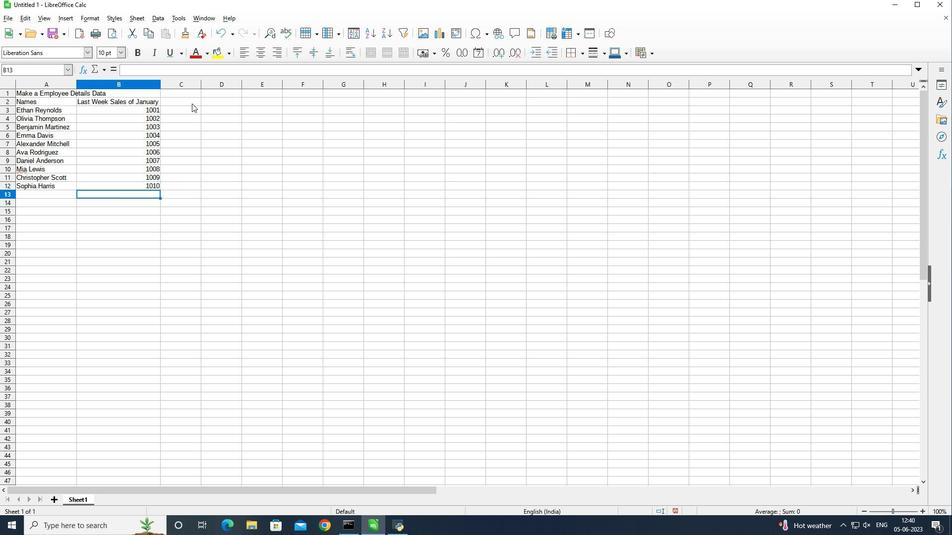 
Action: Mouse moved to (197, 141)
Screenshot: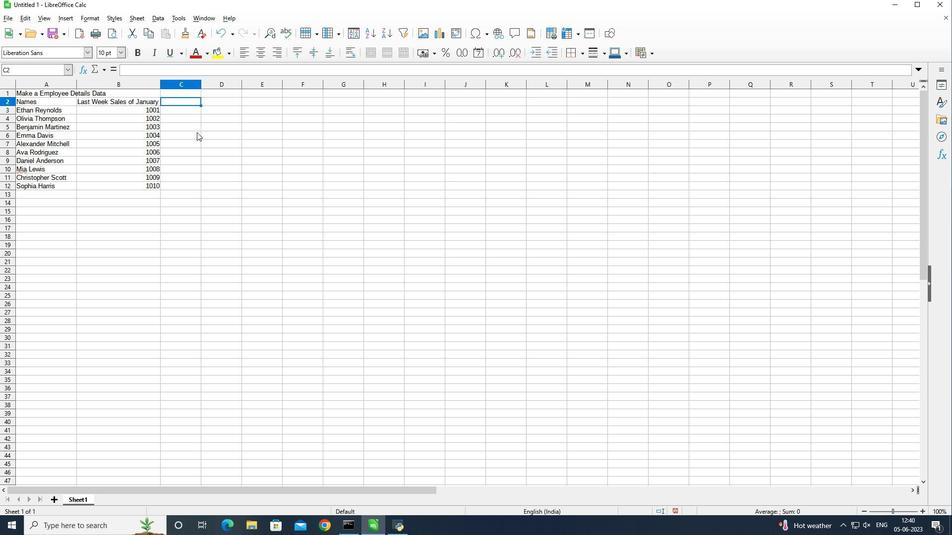 
Action: Key pressed <Key.shift>Department<Key.enter><Key.shift><Key.shift>Sales<Key.enter><Key.shift>HR<Key.enter><Key.shift>Finance<Key.enter><Key.shift>Marketing<Key.enter><Key.shift_r>IT<Key.enter><Key.shift_r><Key.shift_r><Key.shift_r>Operations<Key.enter><Key.shift>Finance<Key.enter><Key.shift>HR<Key.enter><Key.shift>Sales<Key.enter><Key.shift><Key.shift><Key.shift><Key.shift><Key.shift>Marketing
Screenshot: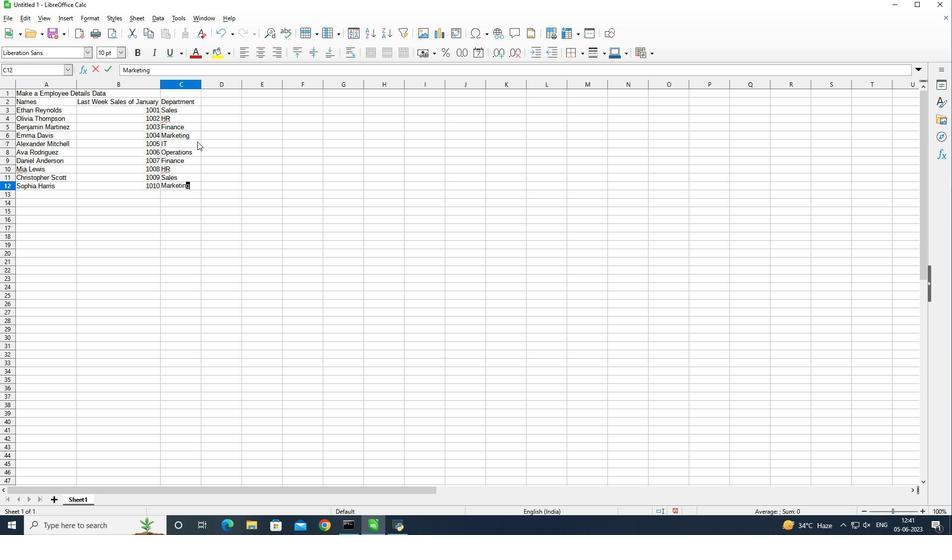 
Action: Mouse moved to (227, 100)
Screenshot: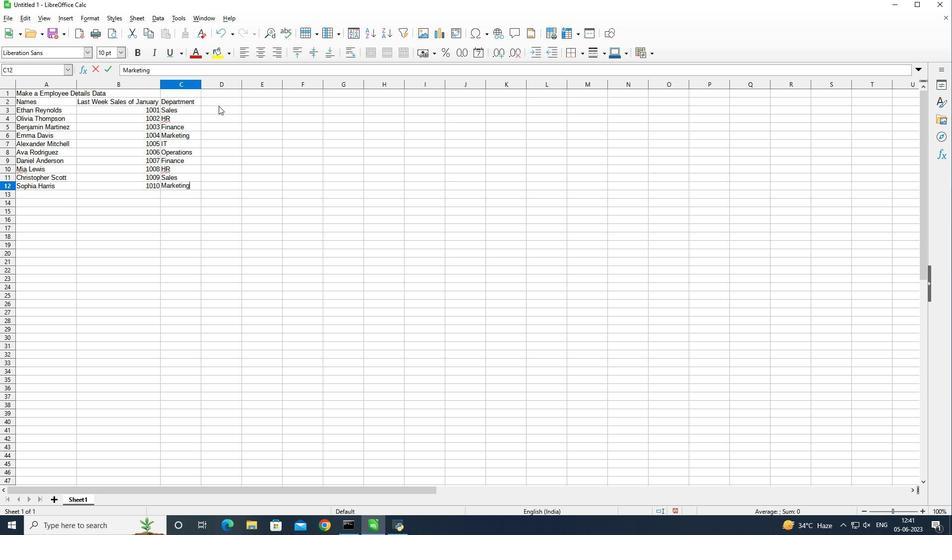 
Action: Mouse pressed left at (227, 100)
Screenshot: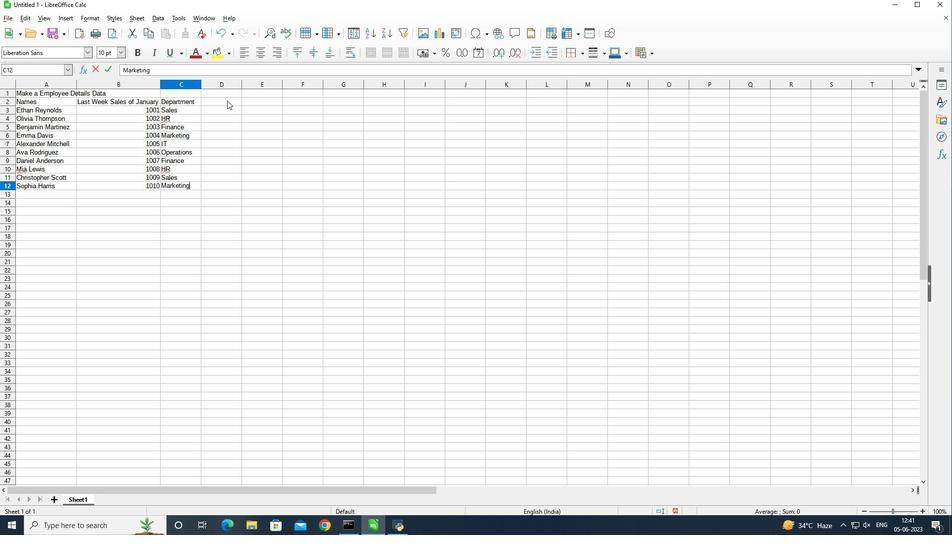 
Action: Mouse moved to (274, 161)
Screenshot: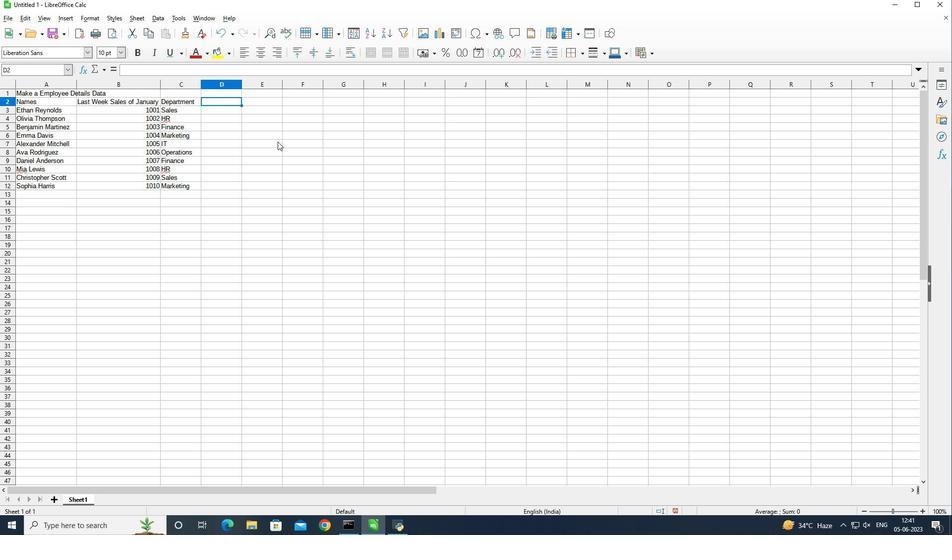 
Action: Key pressed <Key.shift_r>Positions<Key.enter>
Screenshot: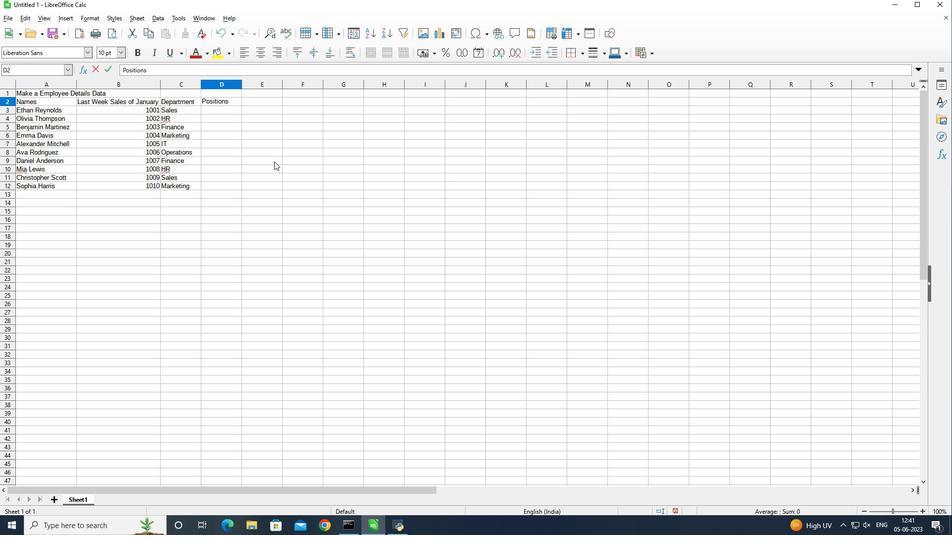 
Action: Mouse moved to (320, 187)
Screenshot: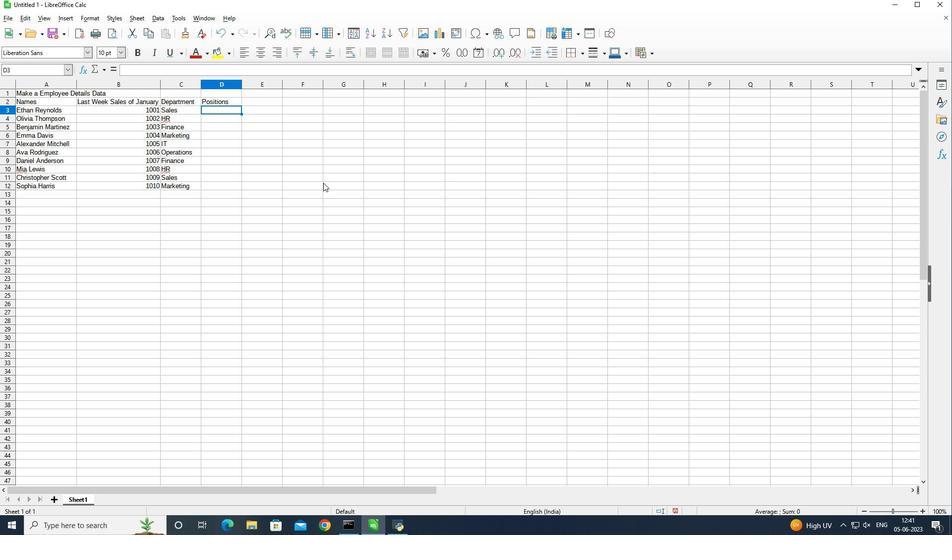 
Action: Key pressed <Key.shift>Sales<Key.space><Key.shift>Manager<Key.enter><Key.shift><Key.shift><Key.shift><Key.shift>HR<Key.space><Key.shift>NM<Key.backspace><Key.backspace><Key.shift>Manager<Key.enter><Key.shift>Accountant<Key.enter><Key.shift>Marketing<Key.space><Key.shift>Specialist<Key.enter><Key.shift>IT<Key.space><Key.shift>Spea<Key.backspace>cialist<Key.enter><Key.shift>Operations<Key.space><Key.shift>Manager<Key.enter><Key.shift>Fib<Key.backspace>nancial<Key.space><Key.shift>Analyt<Key.backspace>st<Key.enter><Key.shift>HR<Key.space><Key.shift>Assistant<Key.enter><Key.shift>Sales<Key.space><Key.shift>Representation<Key.enter><Key.shift>Marketing<Key.space><Key.shift><Key.shift>Assistant<Key.enter>
Screenshot: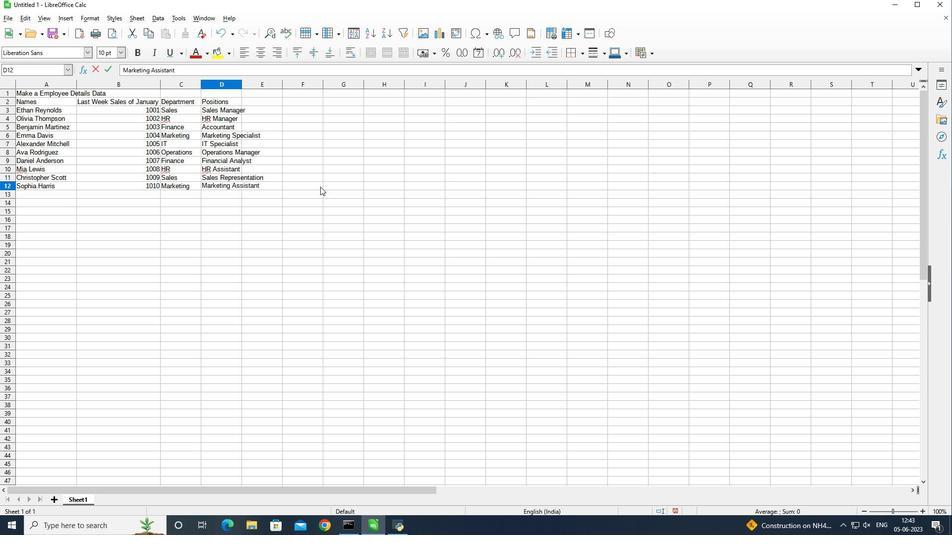 
Action: Mouse moved to (241, 84)
Screenshot: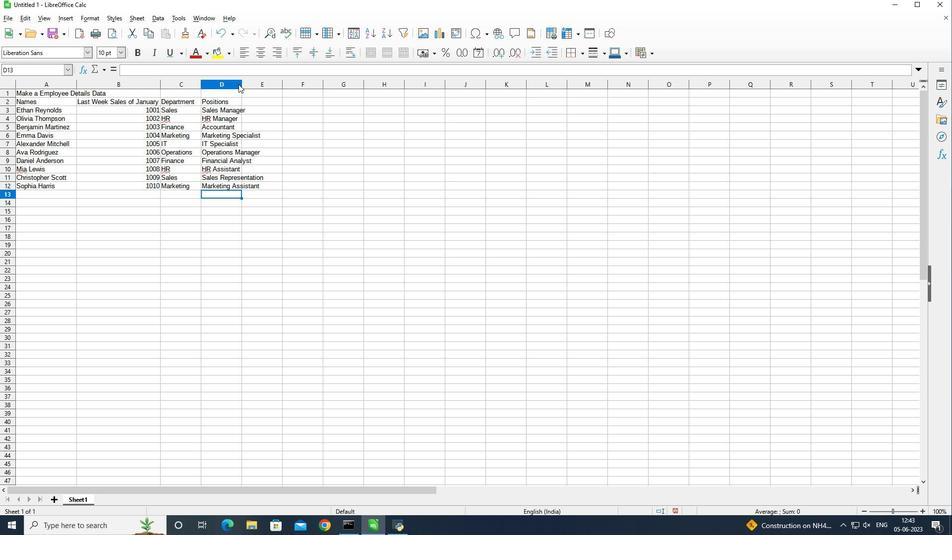 
Action: Mouse pressed left at (241, 84)
Screenshot: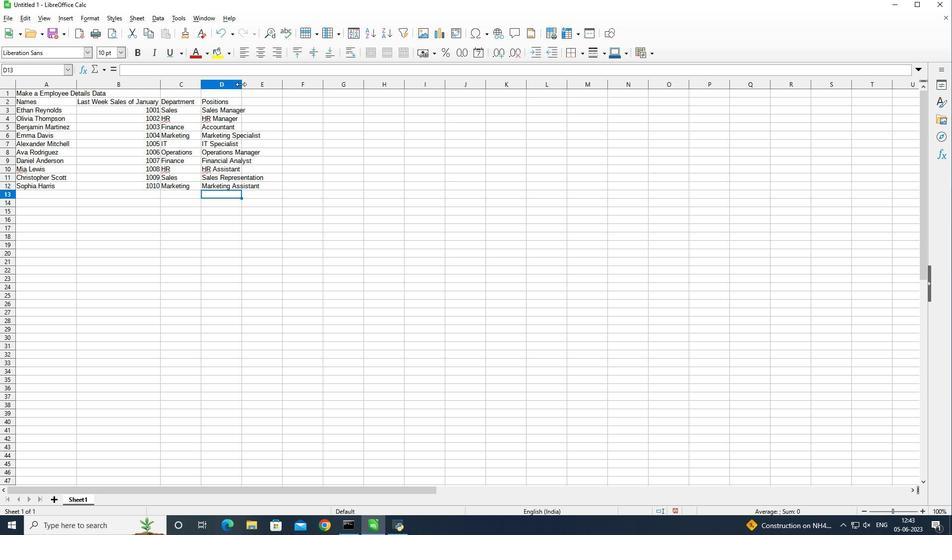
Action: Mouse moved to (291, 98)
Screenshot: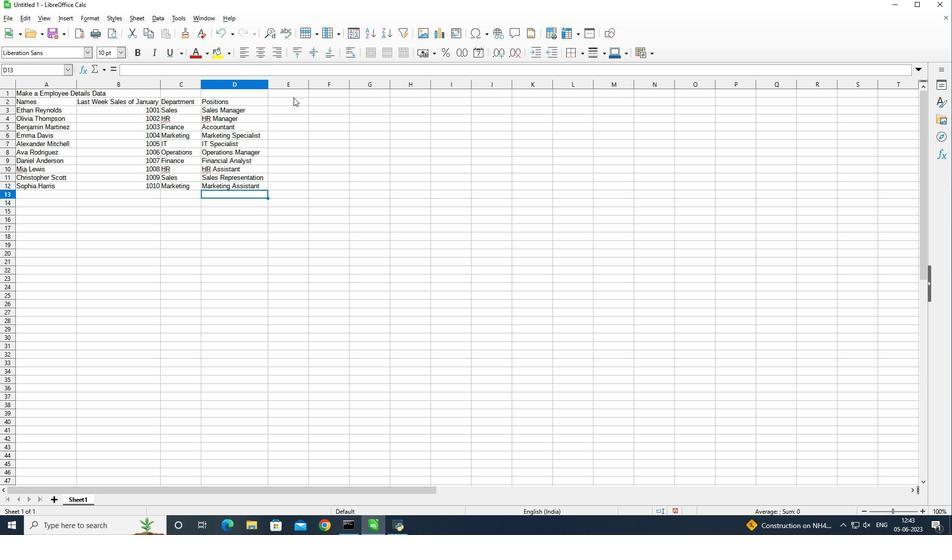 
Action: Mouse pressed left at (291, 98)
Screenshot: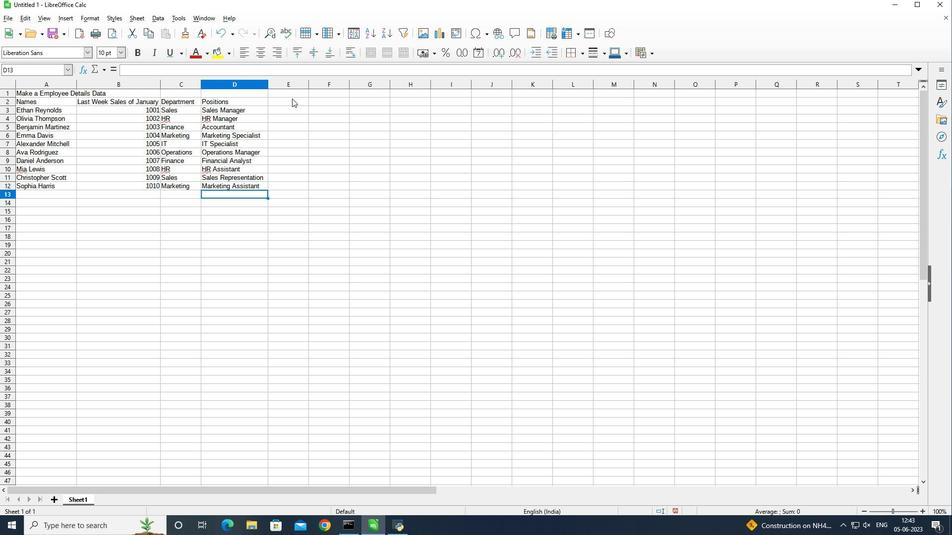
Action: Key pressed <Key.shift>Salary<Key.enter>
Screenshot: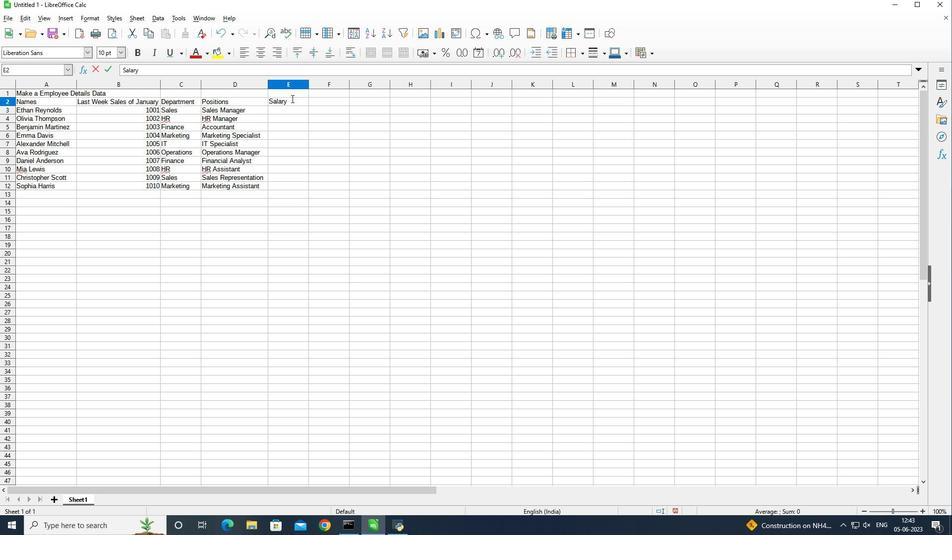 
Action: Mouse moved to (291, 103)
Screenshot: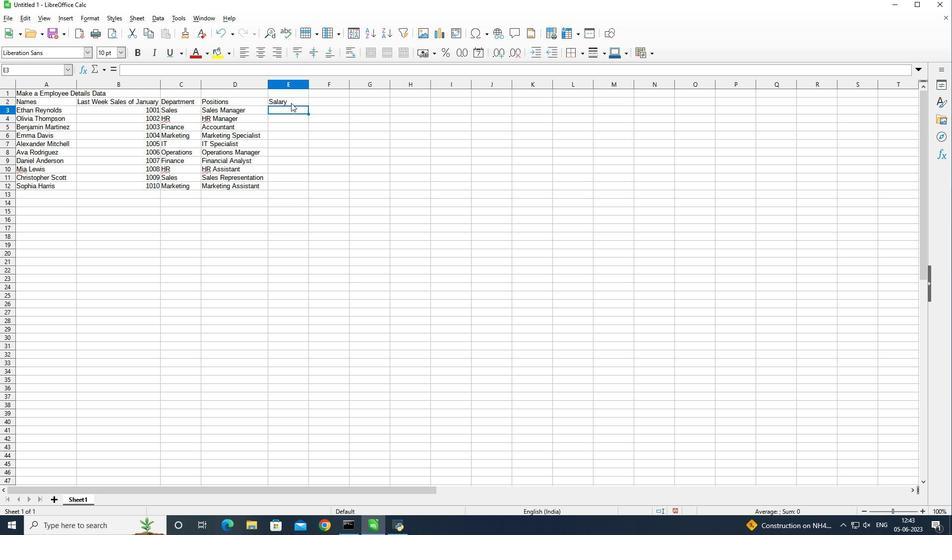 
Action: Mouse pressed left at (291, 103)
Screenshot: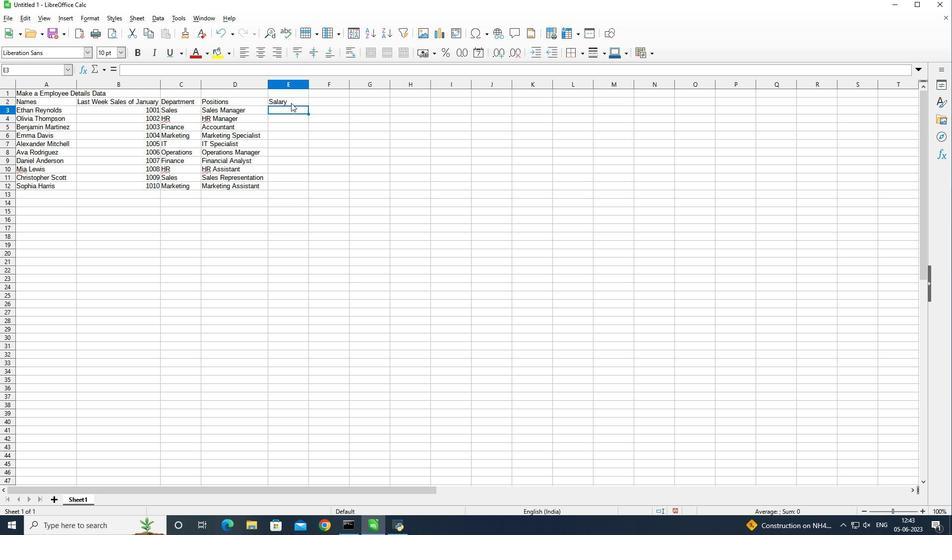 
Action: Mouse moved to (298, 101)
Screenshot: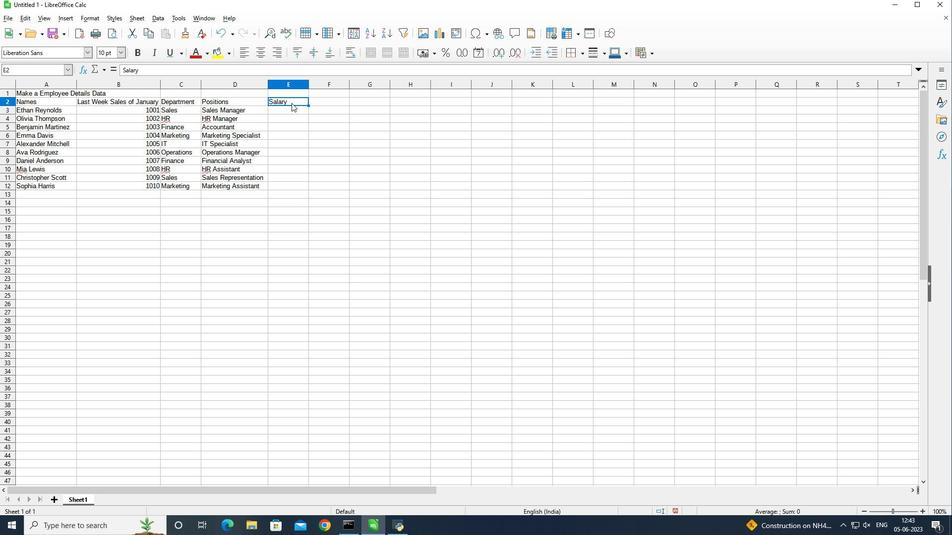 
Action: Mouse pressed left at (298, 101)
Screenshot: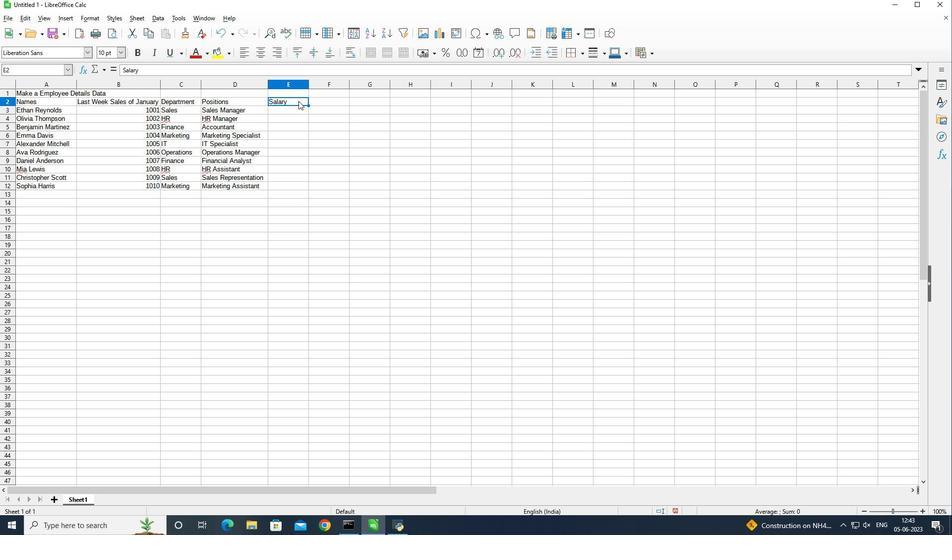 
Action: Mouse pressed left at (298, 101)
Screenshot: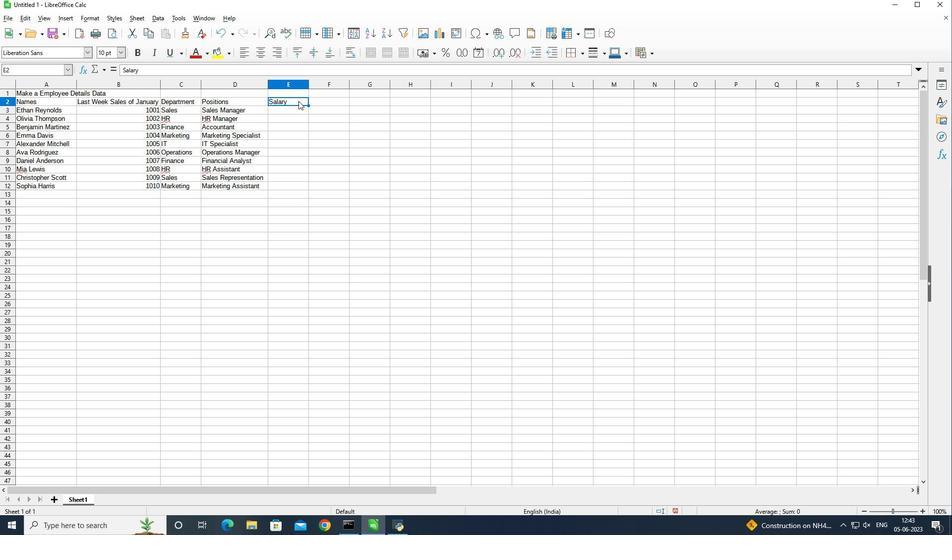 
Action: Key pressed <Key.shift_r><Key.space><Key.shift_r>(<Key.shift>USD<Key.shift_r><Key.shift_r>)<Key.enter>
Screenshot: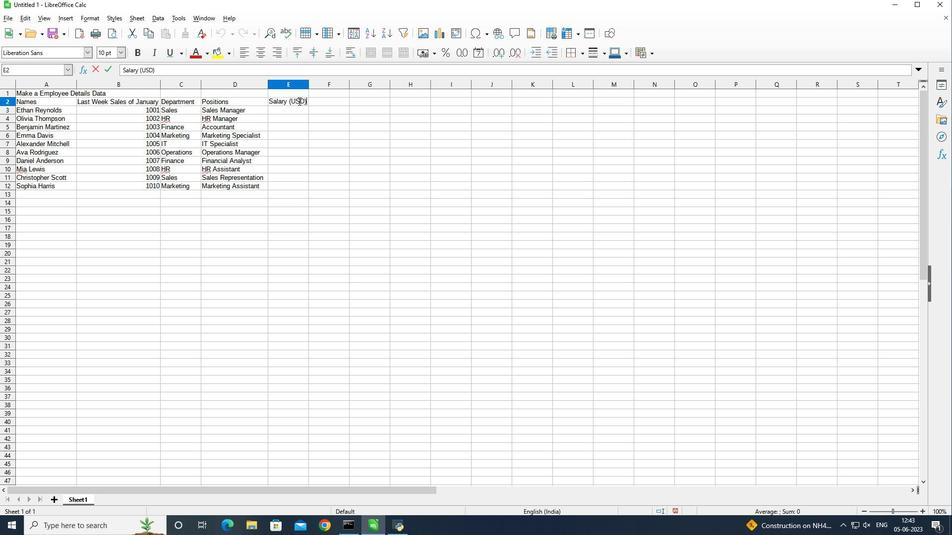 
Action: Mouse moved to (323, 118)
Screenshot: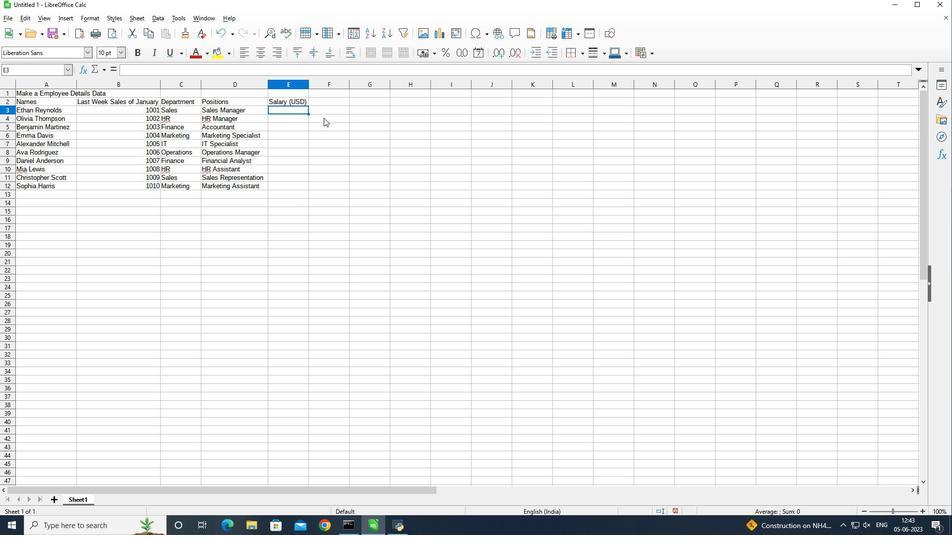 
Action: Key pressed 5000<Key.enter>4500<Key.enter>
Screenshot: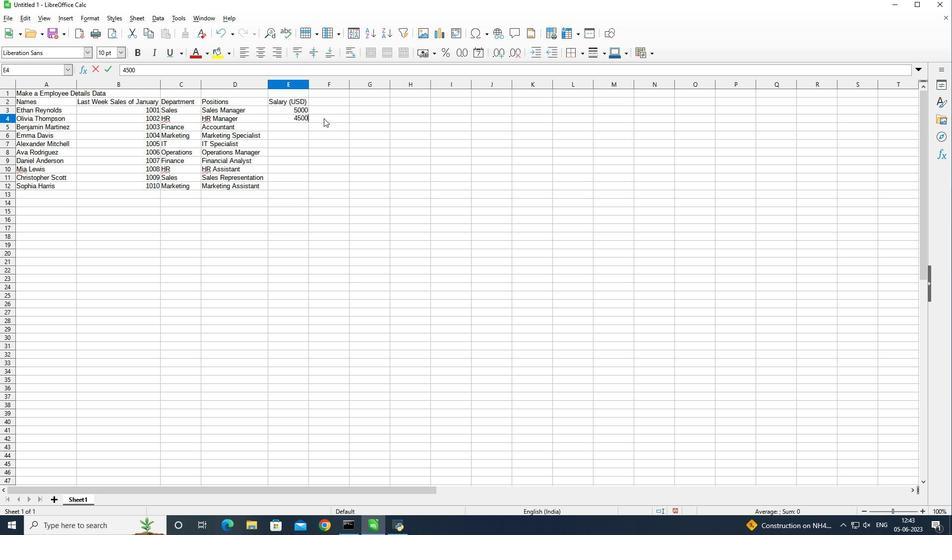 
Action: Mouse moved to (449, 138)
Screenshot: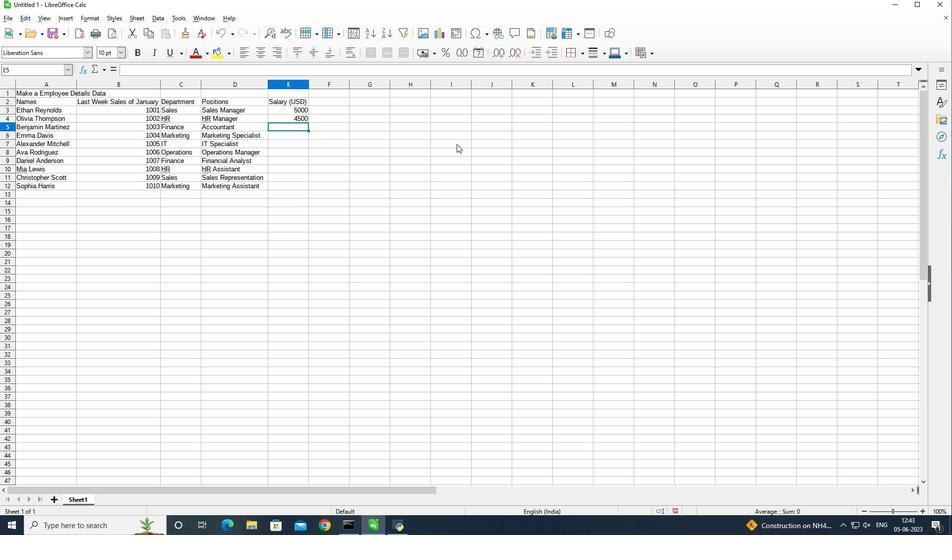 
Action: Key pressed 4000<Key.enter>3800<Key.enter>4200<Key.enter>5200<Key.enter>3800<Key.enter>
Screenshot: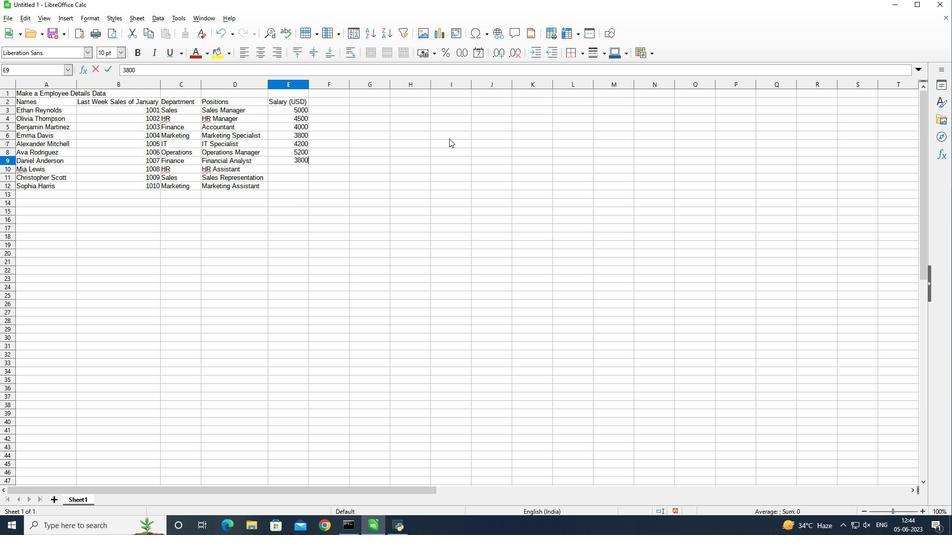 
Action: Mouse moved to (394, 165)
Screenshot: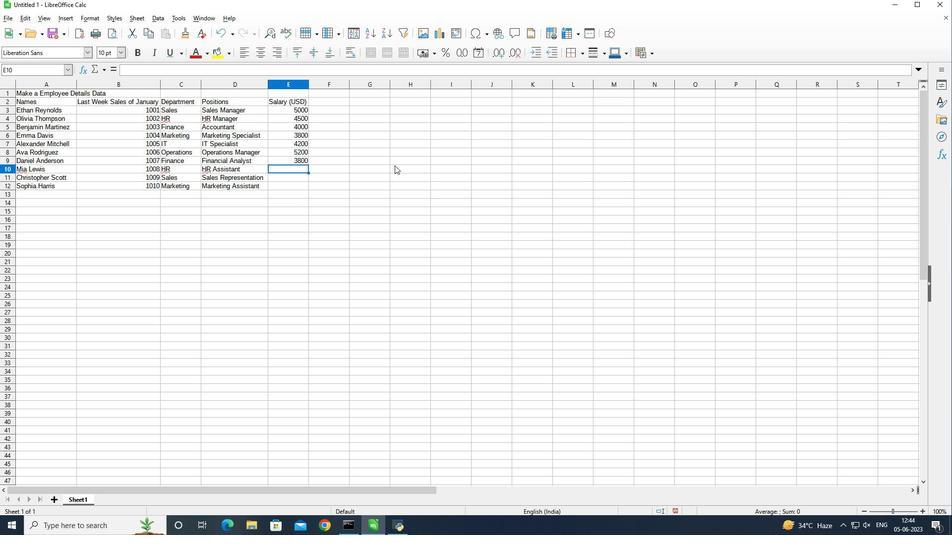 
Action: Key pressed 2800<Key.enter>3200<Key.enter>2500
Screenshot: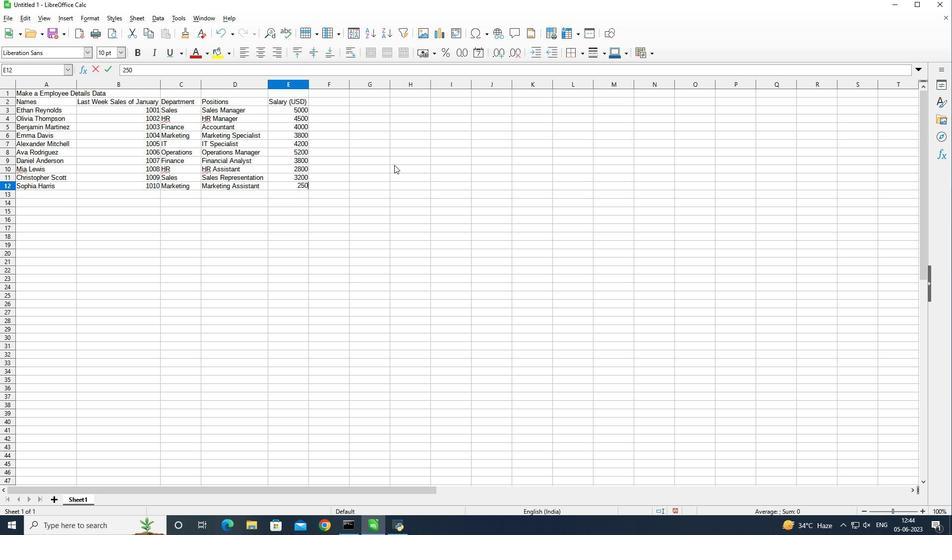 
Action: Mouse moved to (318, 103)
Screenshot: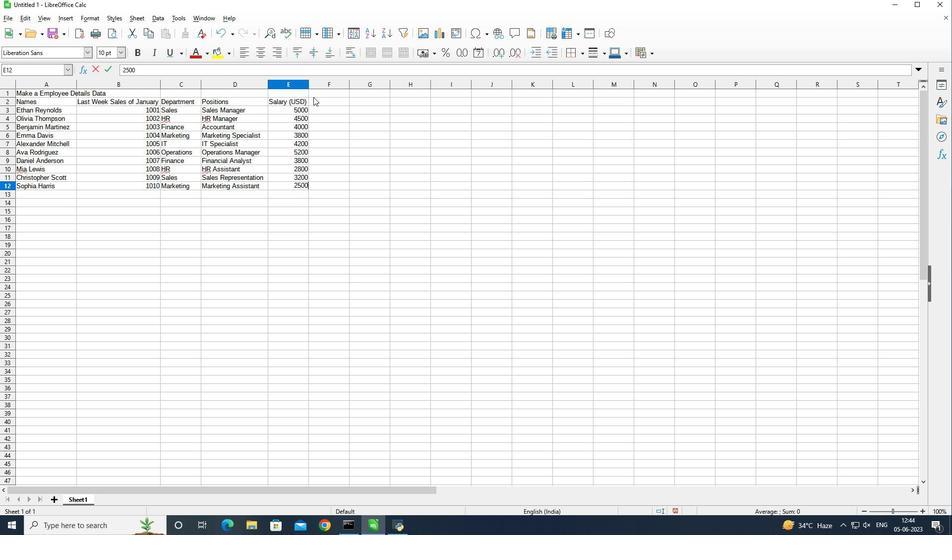 
Action: Mouse pressed left at (318, 103)
Screenshot: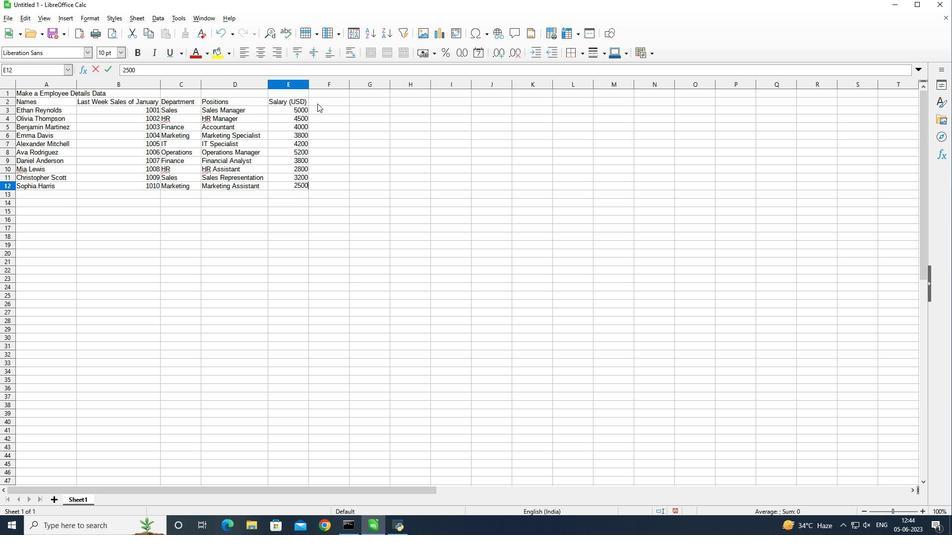 
Action: Key pressed <Key.shift><Key.shift><Key.shift><Key.shift><Key.shift><Key.shift><Key.shift><Key.shift><Key.shift><Key.shift>Sta
Screenshot: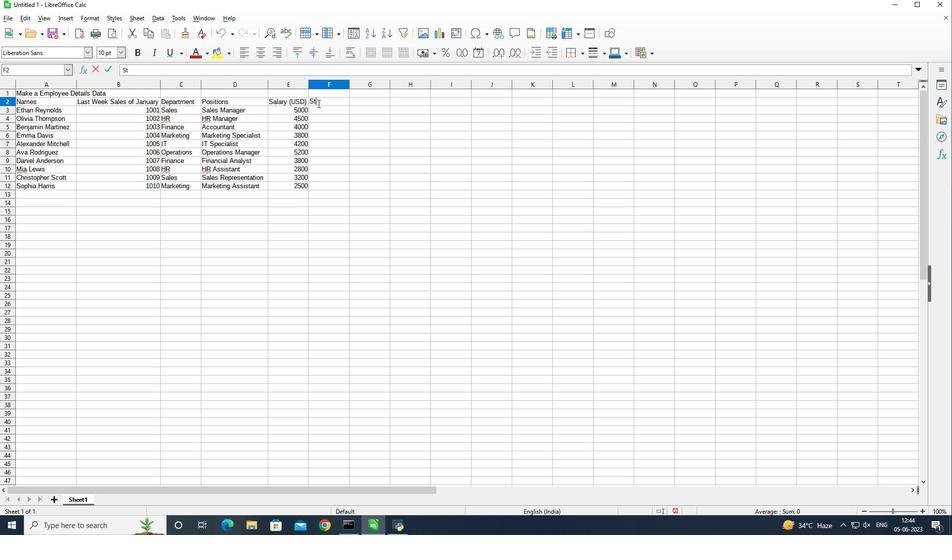 
Action: Mouse moved to (318, 103)
Screenshot: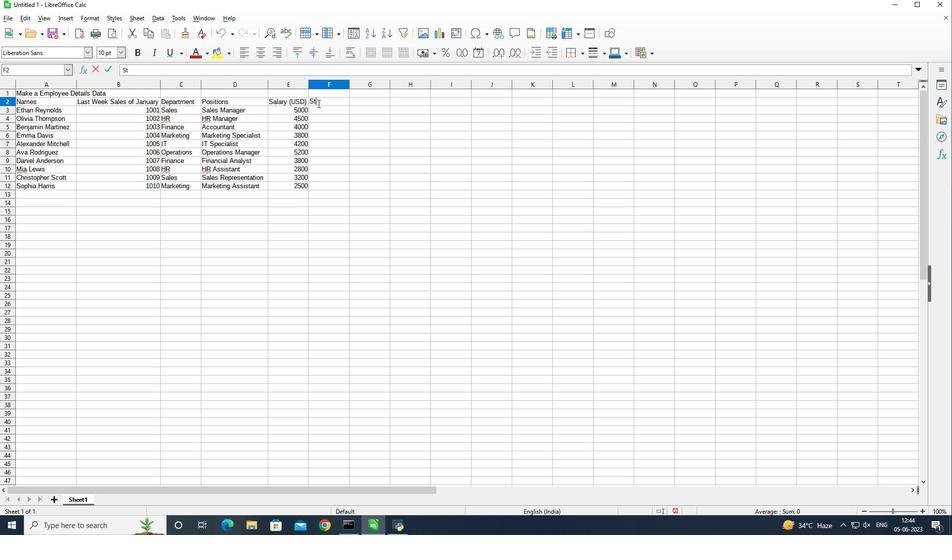 
Action: Key pressed rt<Key.space><Key.shift>Date<Key.enter>1/15/2020<Key.enter>7/1/2019<Key.enter>
Screenshot: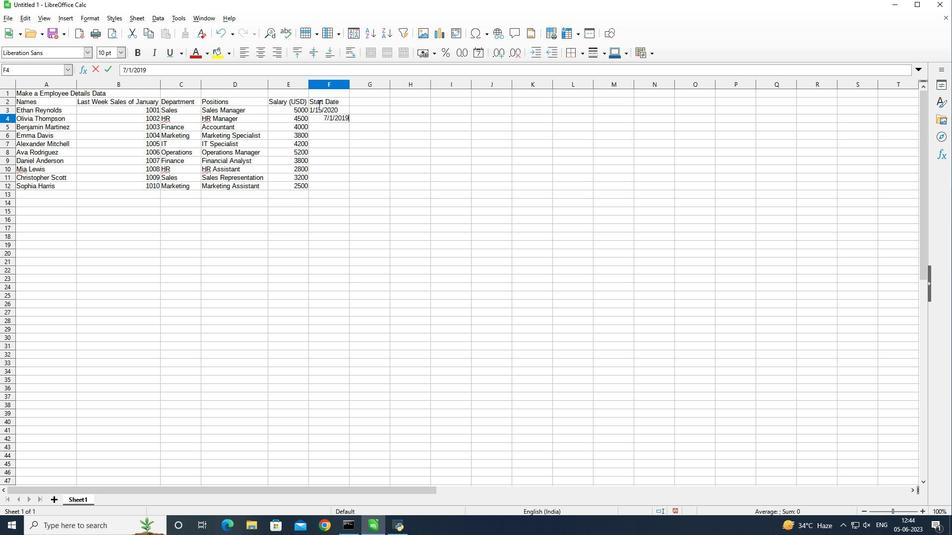
Action: Mouse moved to (365, 120)
Screenshot: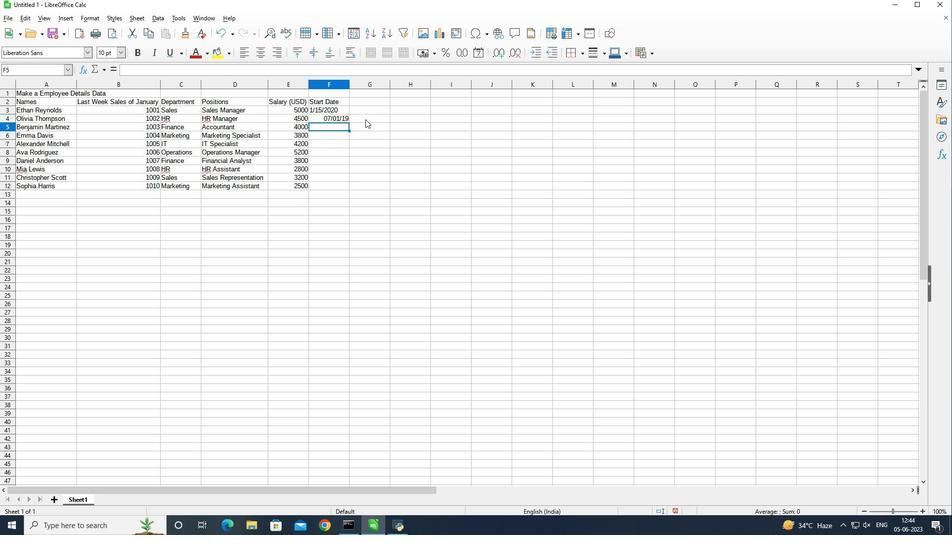 
Action: Key pressed 3/10/2021<Key.enter>
Screenshot: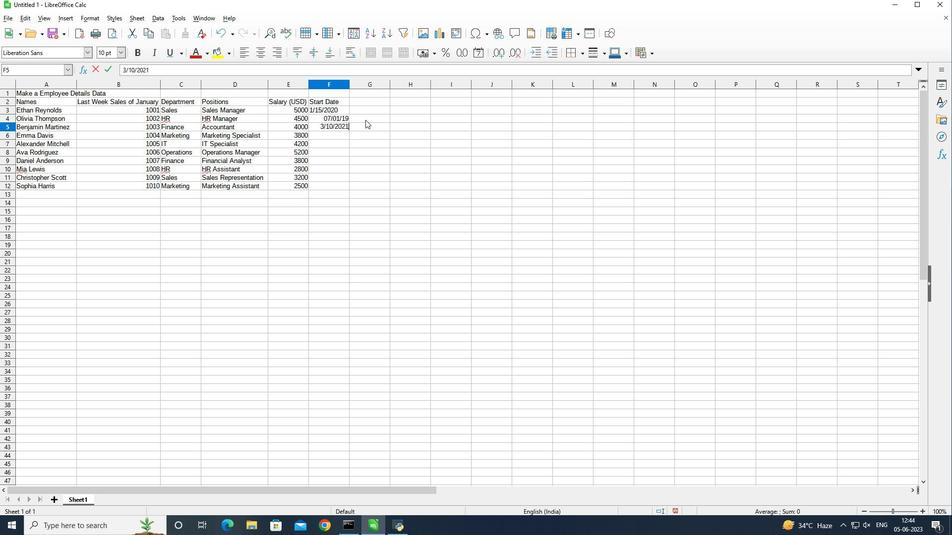
Action: Mouse moved to (372, 133)
Screenshot: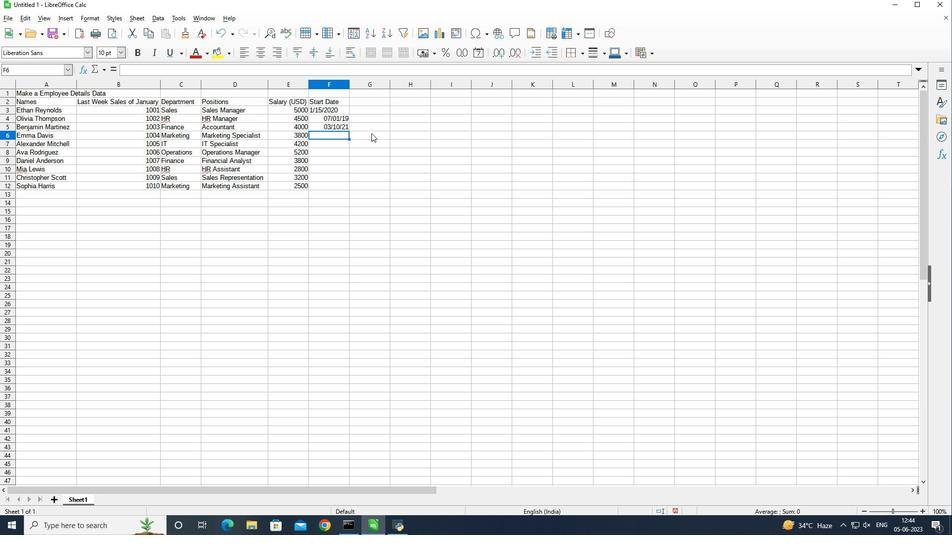 
Action: Key pressed 2/5/2022<Key.enter>11/30/2018<Key.enter>6/15/2020<Key.enter>9/1/2021<Key.enter>4/20/2022<Key.enter>2/10/2019<Key.enter>9/5/2020<Key.enter>
Screenshot: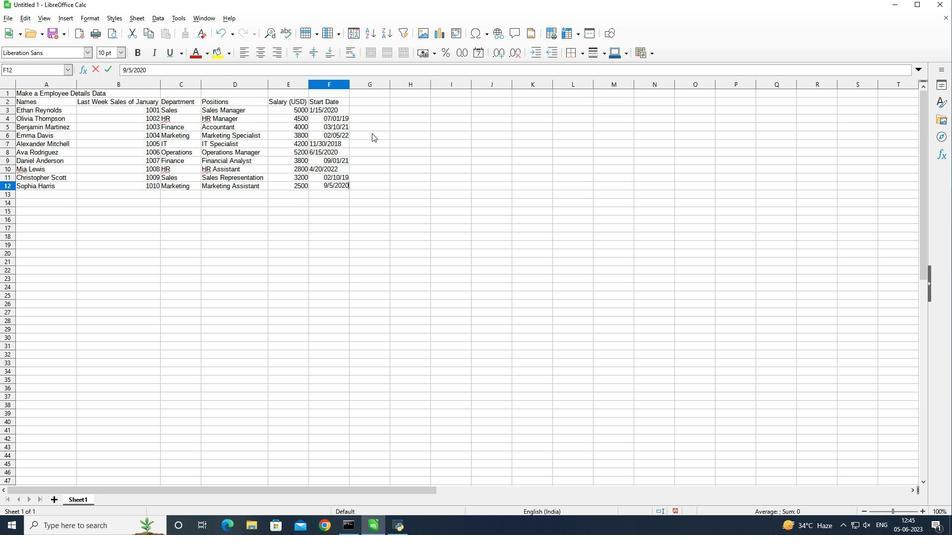
Action: Mouse moved to (333, 181)
Screenshot: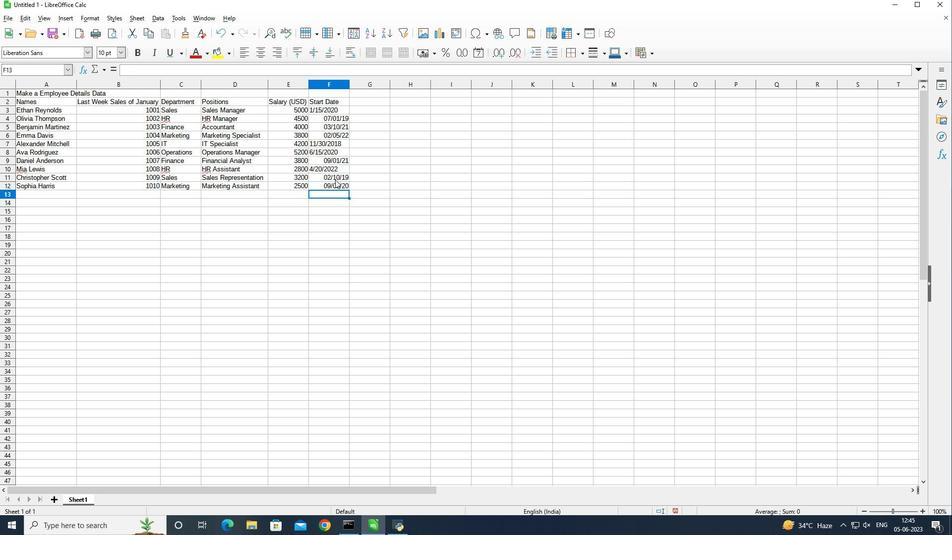 
Action: Mouse pressed left at (333, 181)
Screenshot: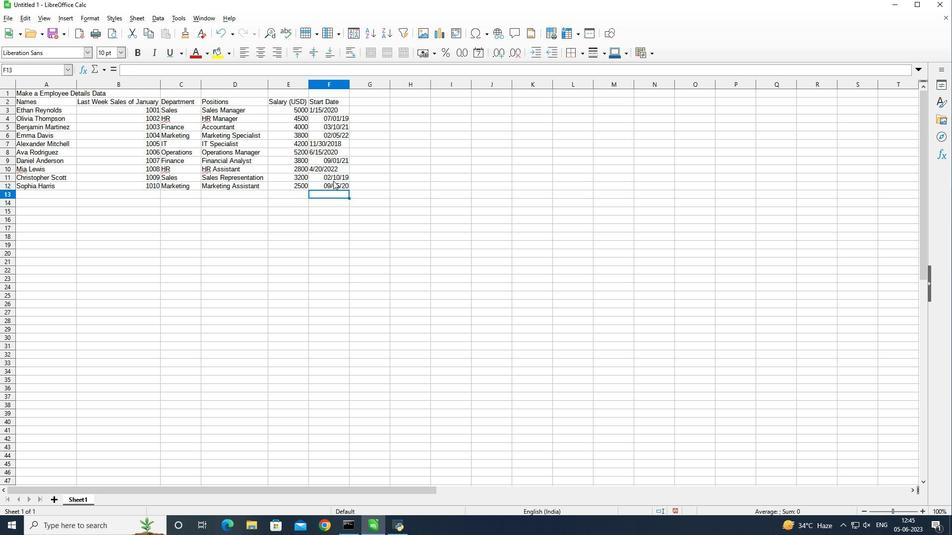 
Action: Mouse moved to (331, 183)
Screenshot: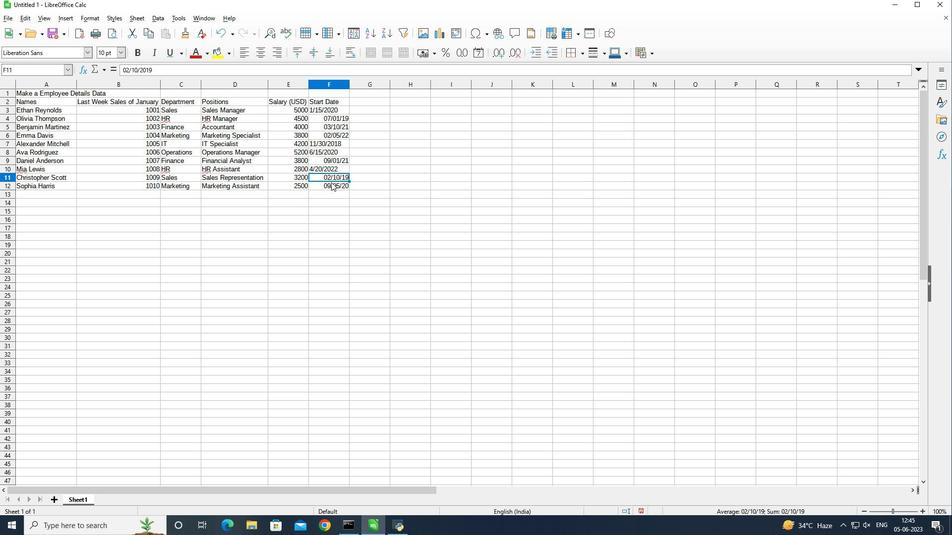 
Action: Mouse pressed left at (331, 183)
Screenshot: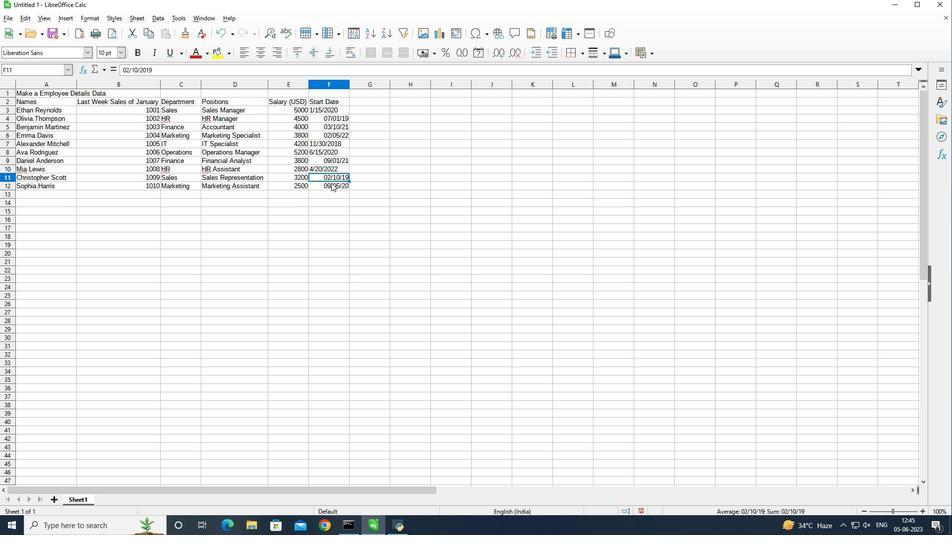 
Action: Mouse moved to (7, 16)
Screenshot: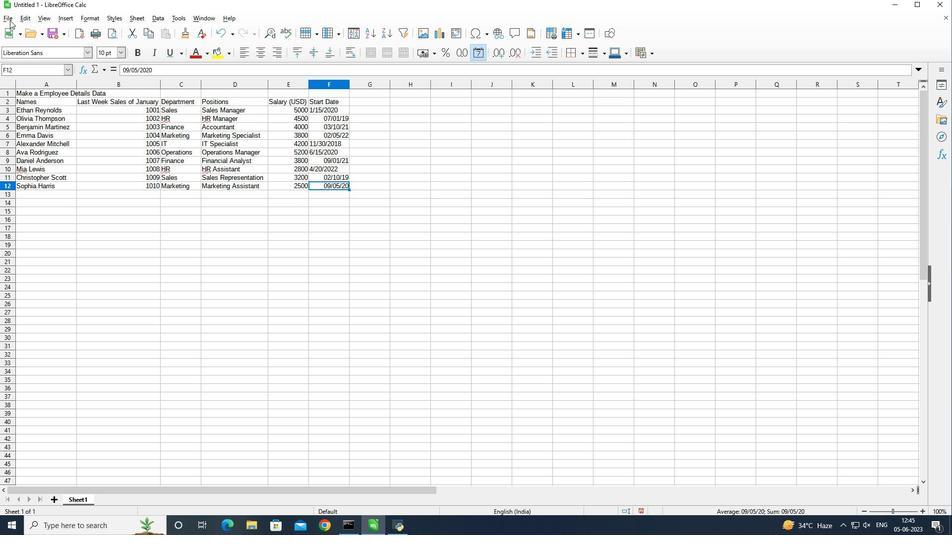 
Action: Mouse pressed left at (7, 16)
Screenshot: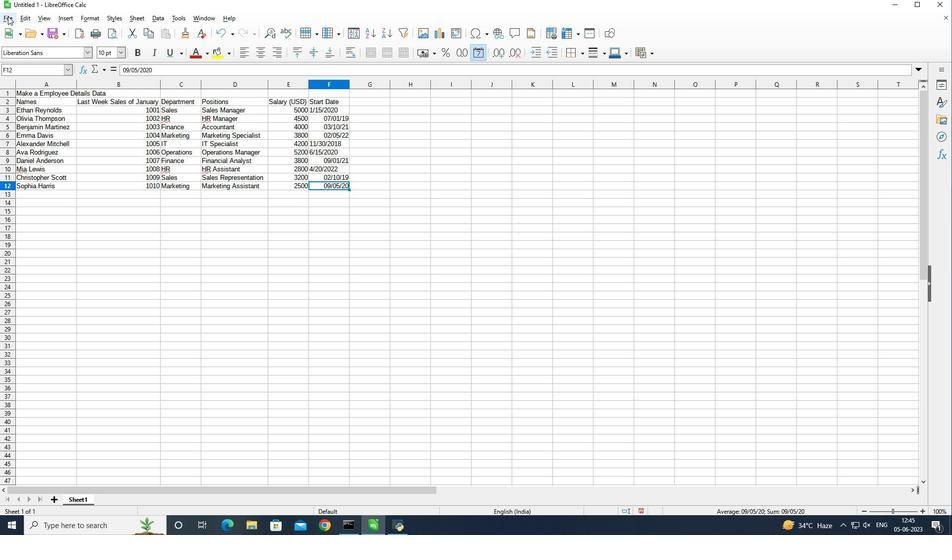 
Action: Mouse moved to (57, 144)
Screenshot: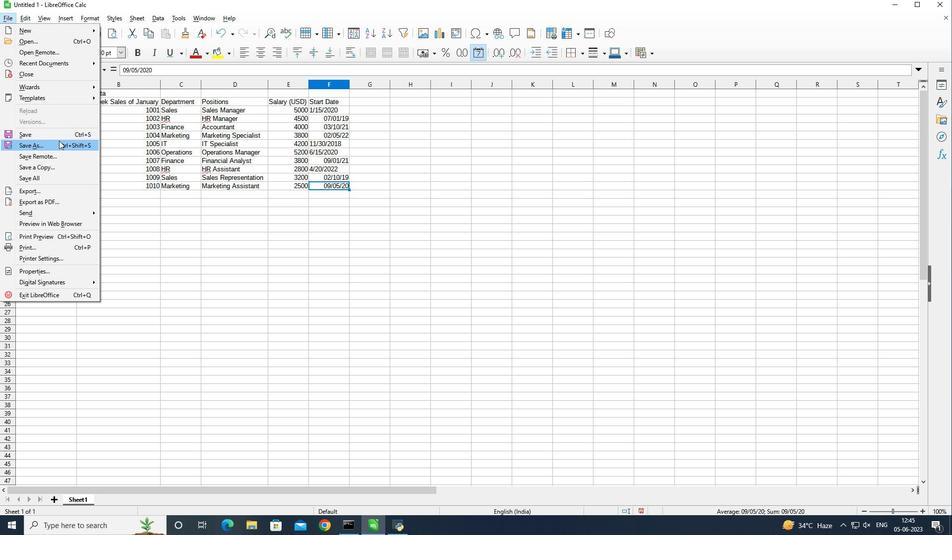 
Action: Mouse pressed left at (57, 144)
Screenshot: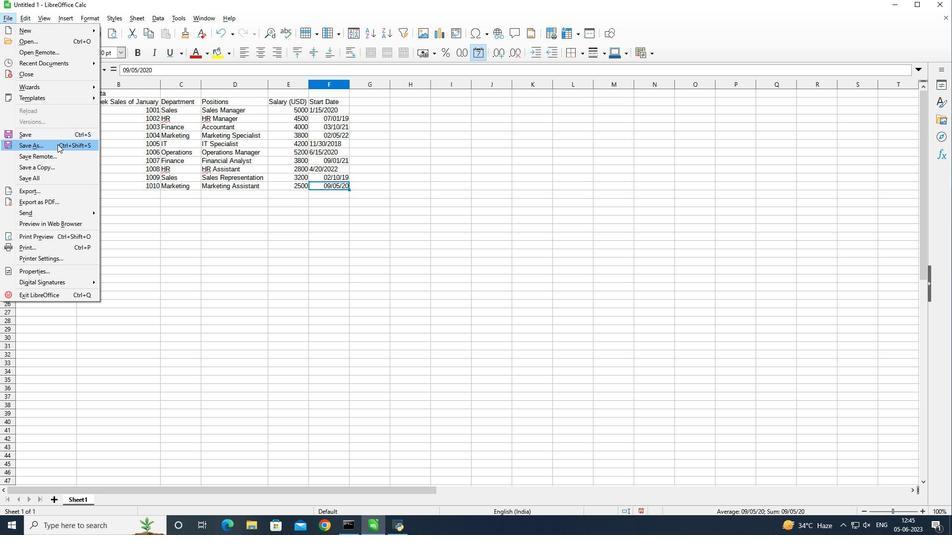 
Action: Mouse moved to (342, 228)
Screenshot: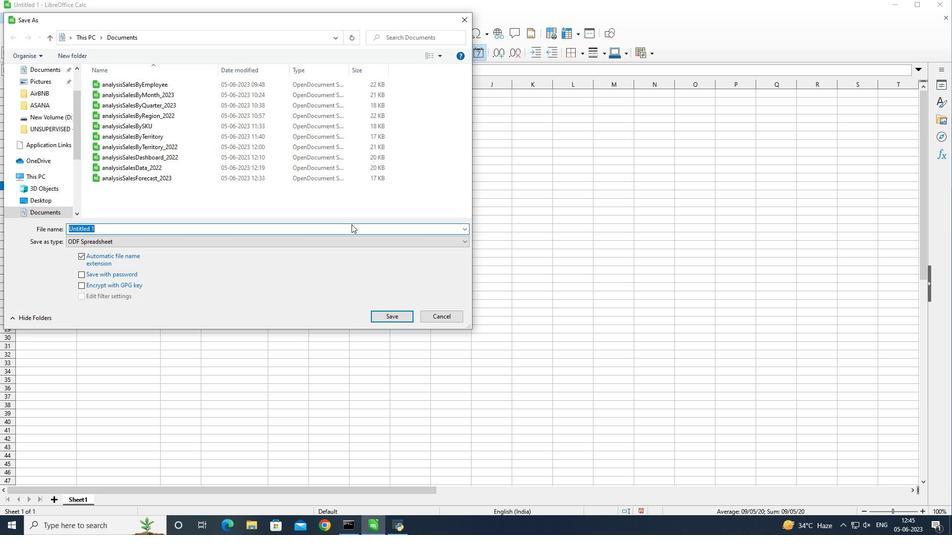 
Action: Key pressed analysis<Key.shift>Sales<Key.shift>Performance<Key.enter>
Screenshot: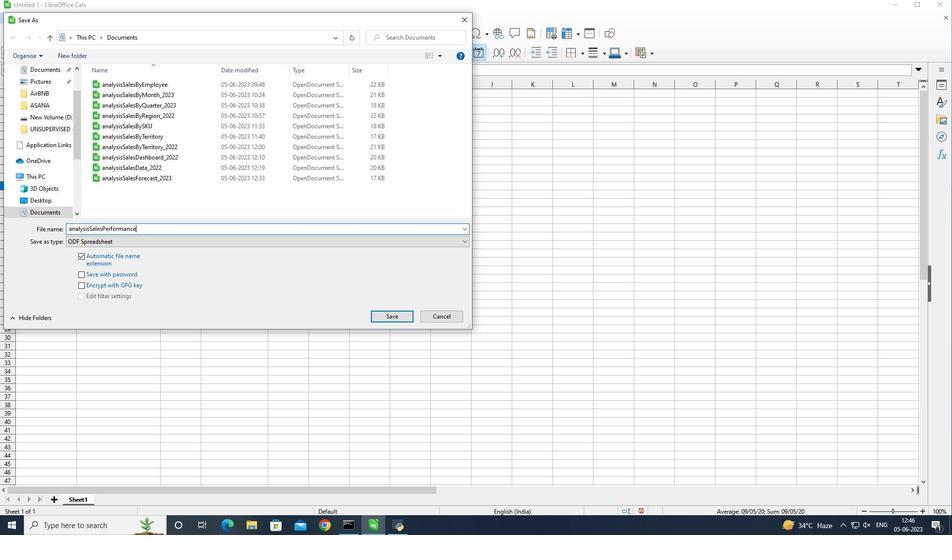 
Action: Mouse moved to (278, 248)
Screenshot: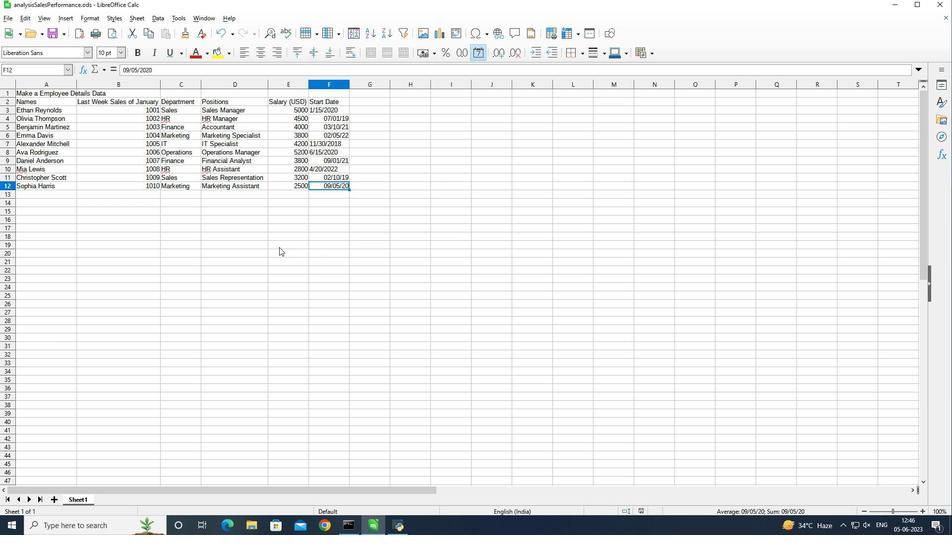 
